 Task: Find connections with filter location Itzehoe with filter topic #Consultingwith filter profile language Spanish with filter current company Franklin Templeton India with filter school North-Eastern Hill University with filter industry Community Services with filter service category Print Design with filter keywords title Grant Writer
Action: Mouse moved to (598, 79)
Screenshot: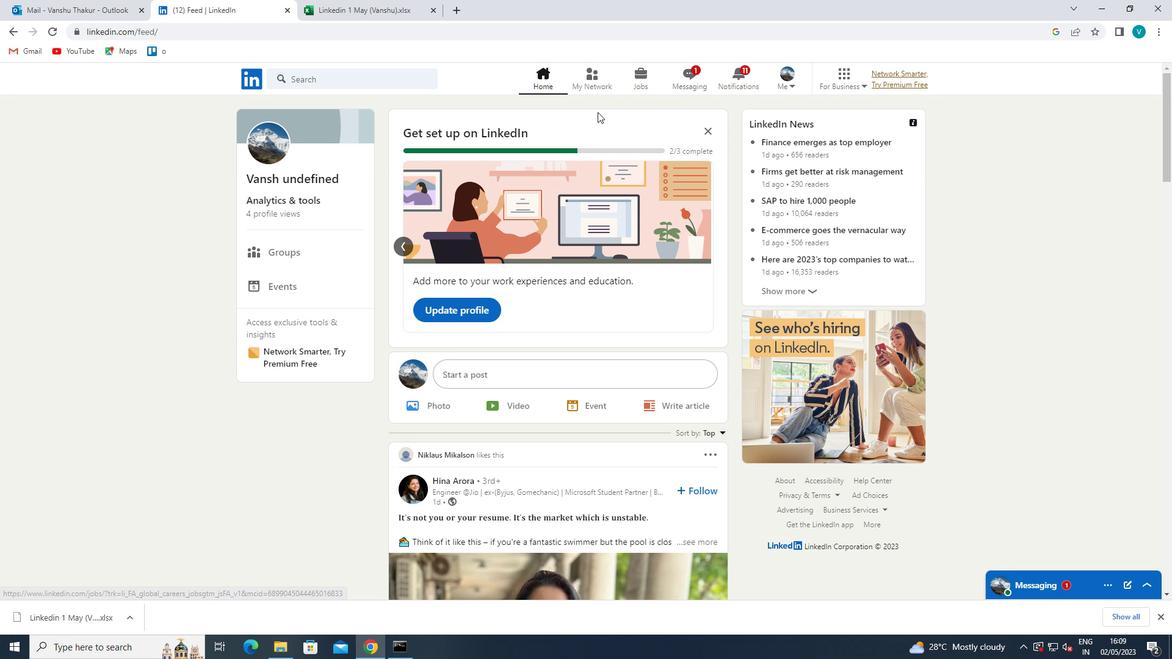 
Action: Mouse pressed left at (598, 79)
Screenshot: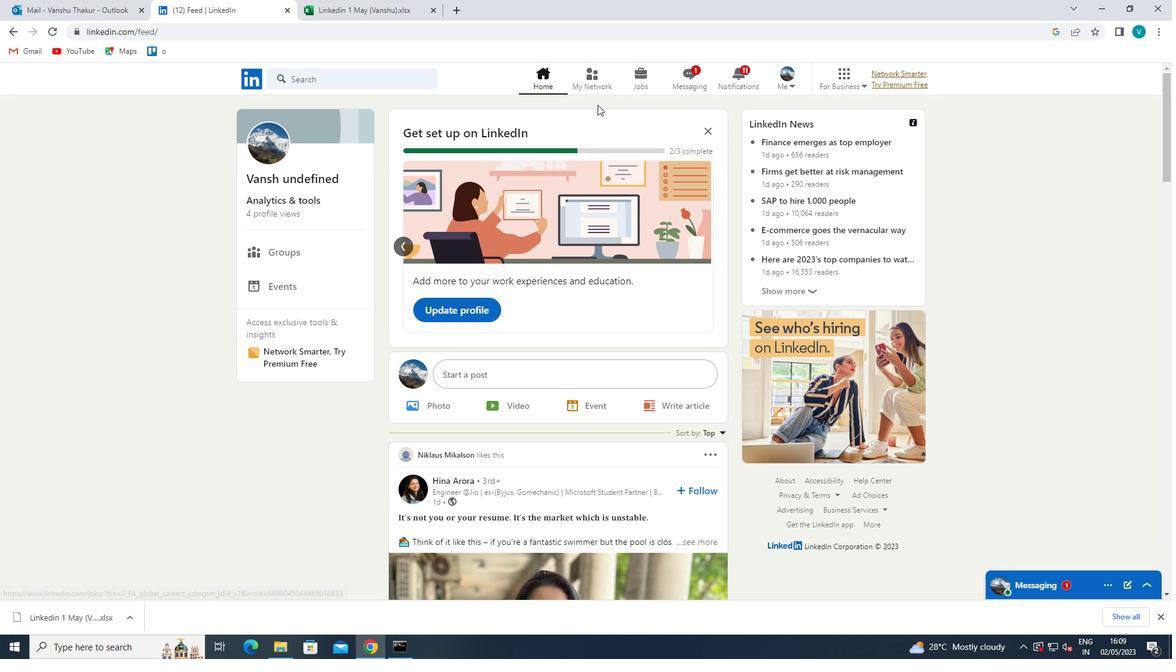 
Action: Mouse moved to (320, 142)
Screenshot: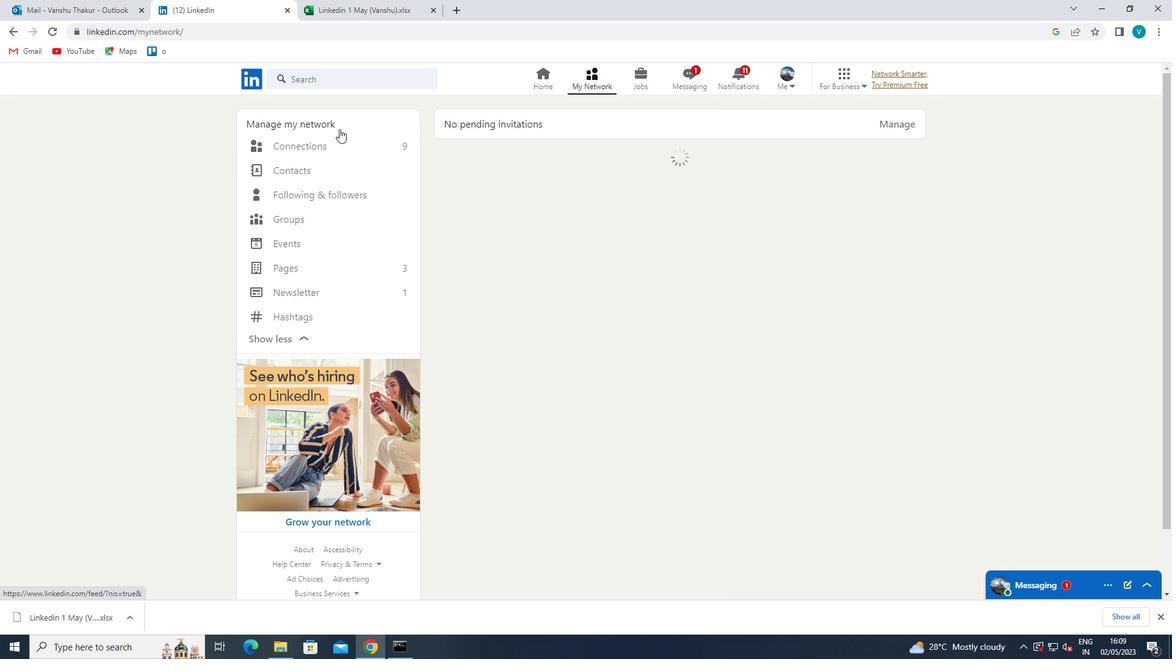 
Action: Mouse pressed left at (320, 142)
Screenshot: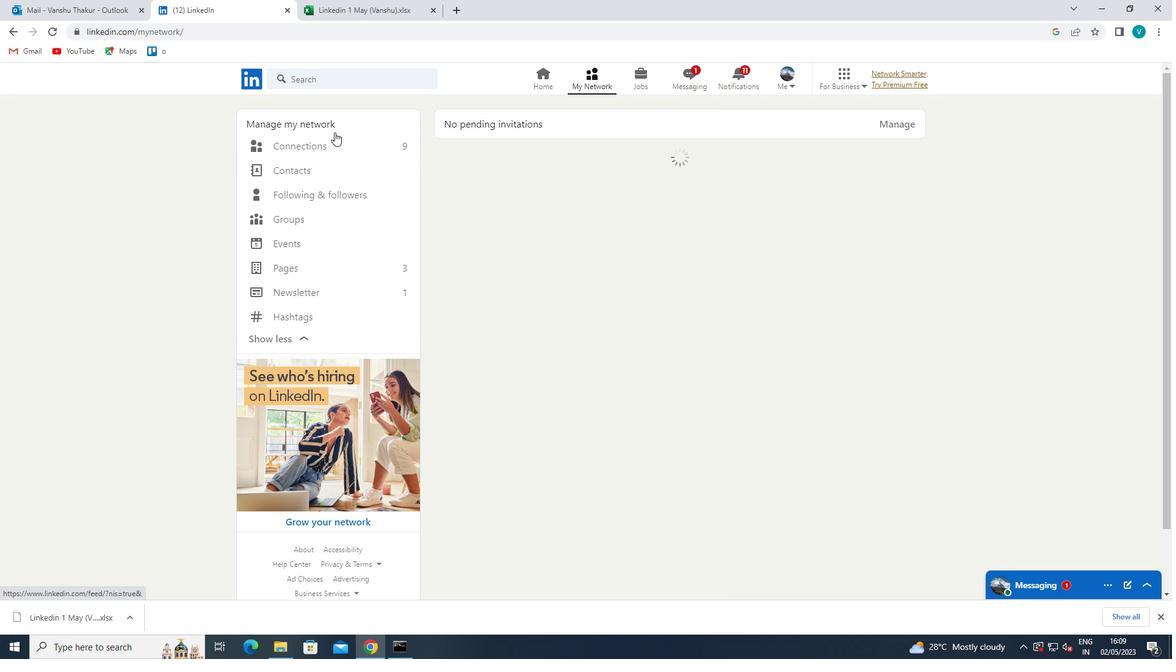 
Action: Mouse moved to (690, 148)
Screenshot: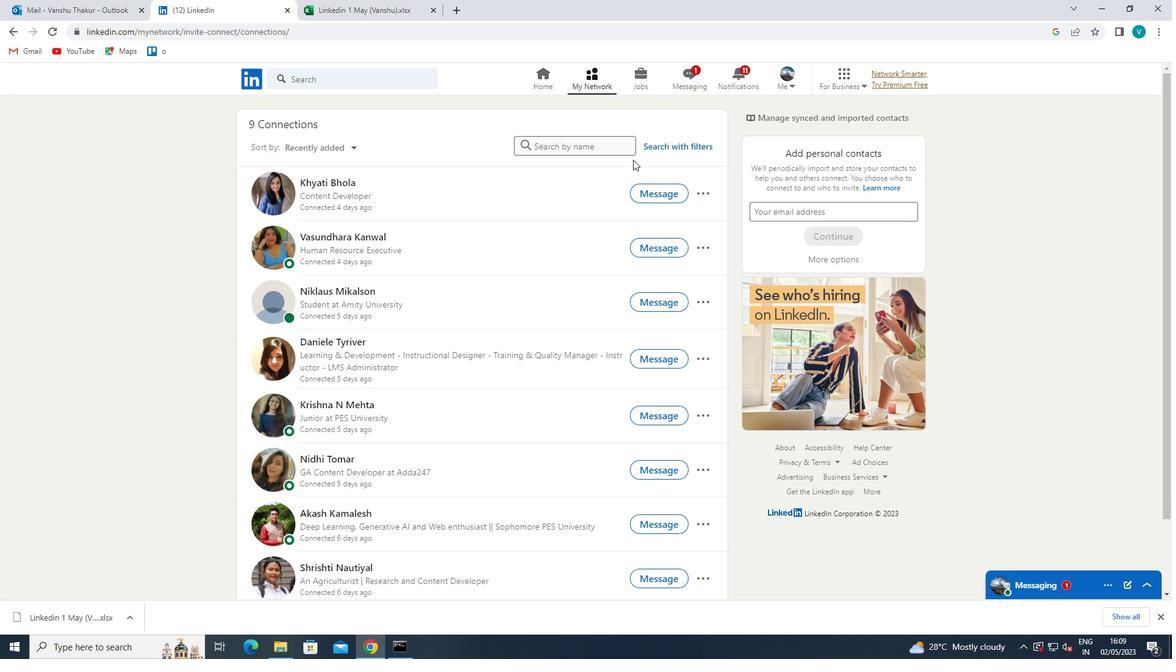 
Action: Mouse pressed left at (690, 148)
Screenshot: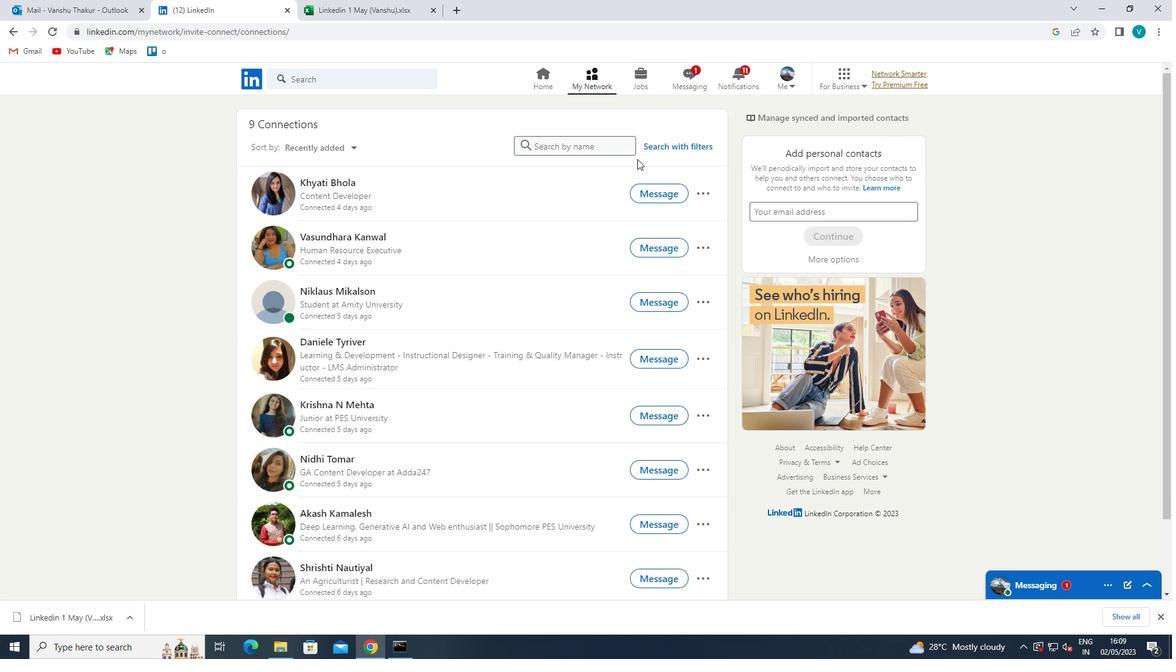 
Action: Mouse moved to (579, 116)
Screenshot: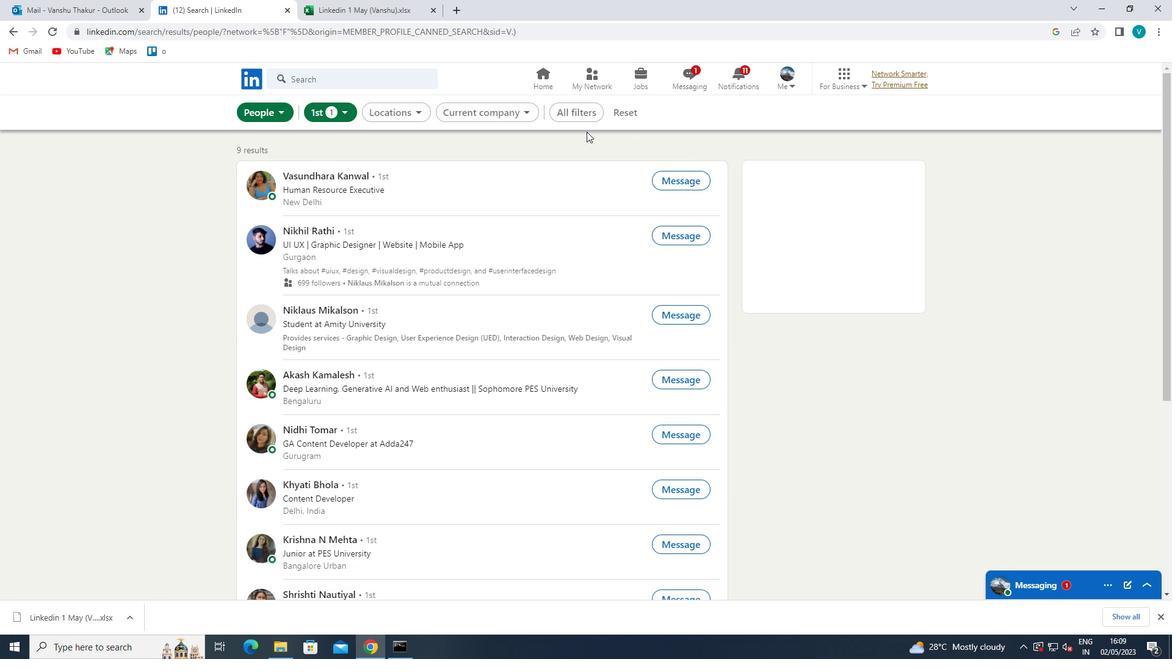 
Action: Mouse pressed left at (579, 116)
Screenshot: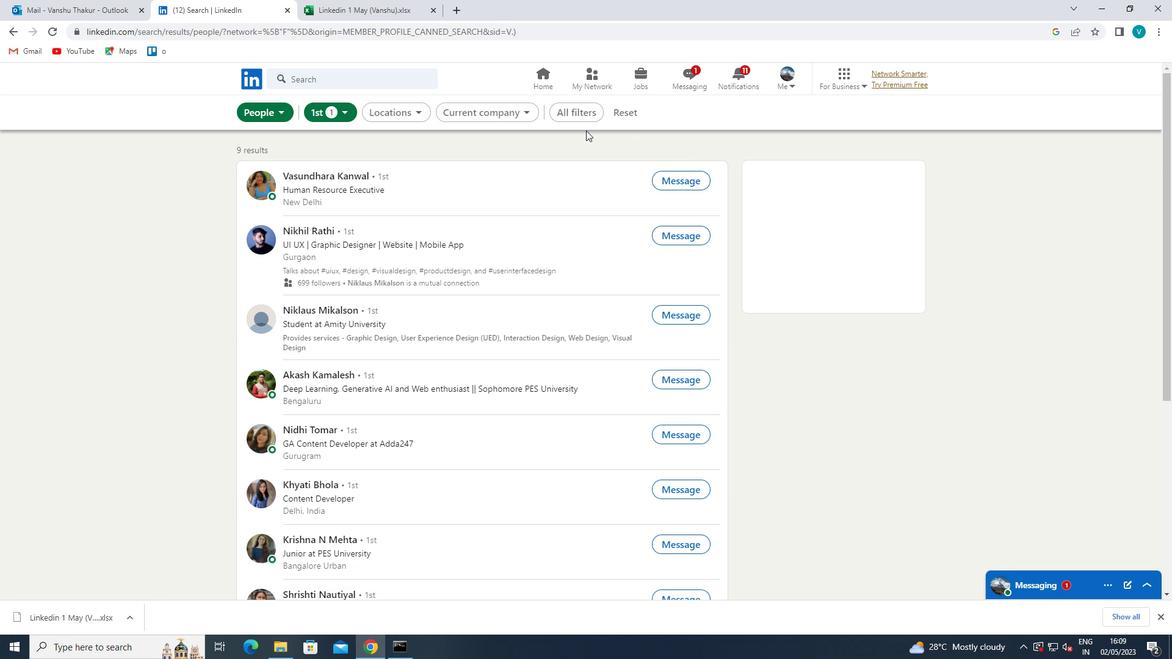 
Action: Mouse moved to (987, 233)
Screenshot: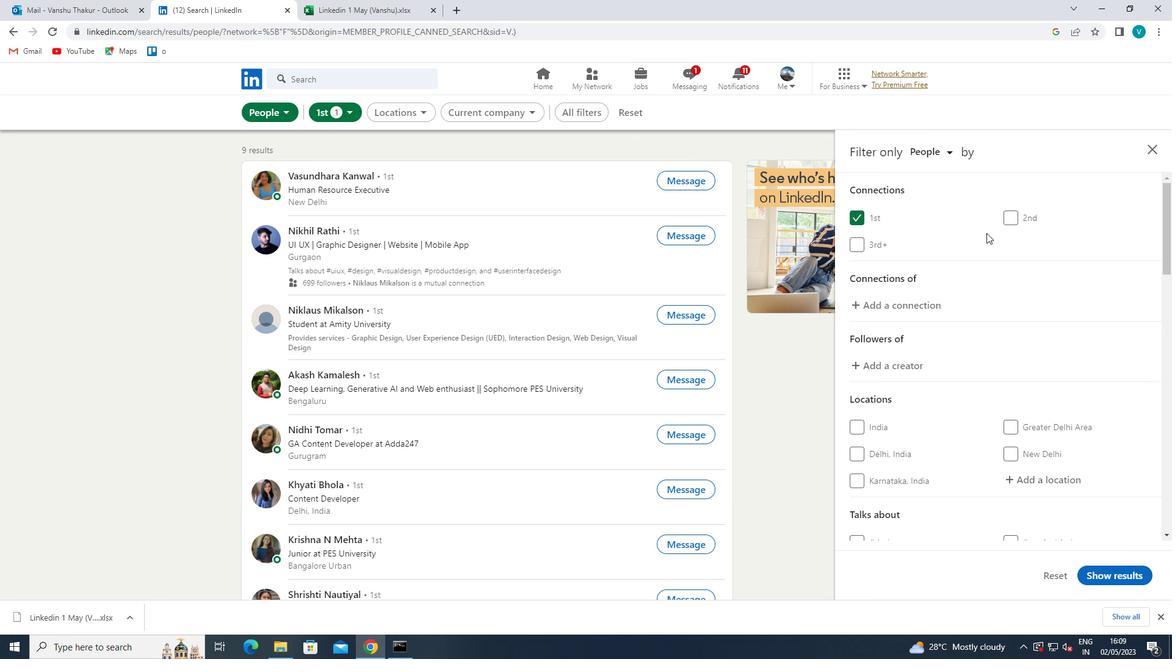 
Action: Mouse scrolled (987, 232) with delta (0, 0)
Screenshot: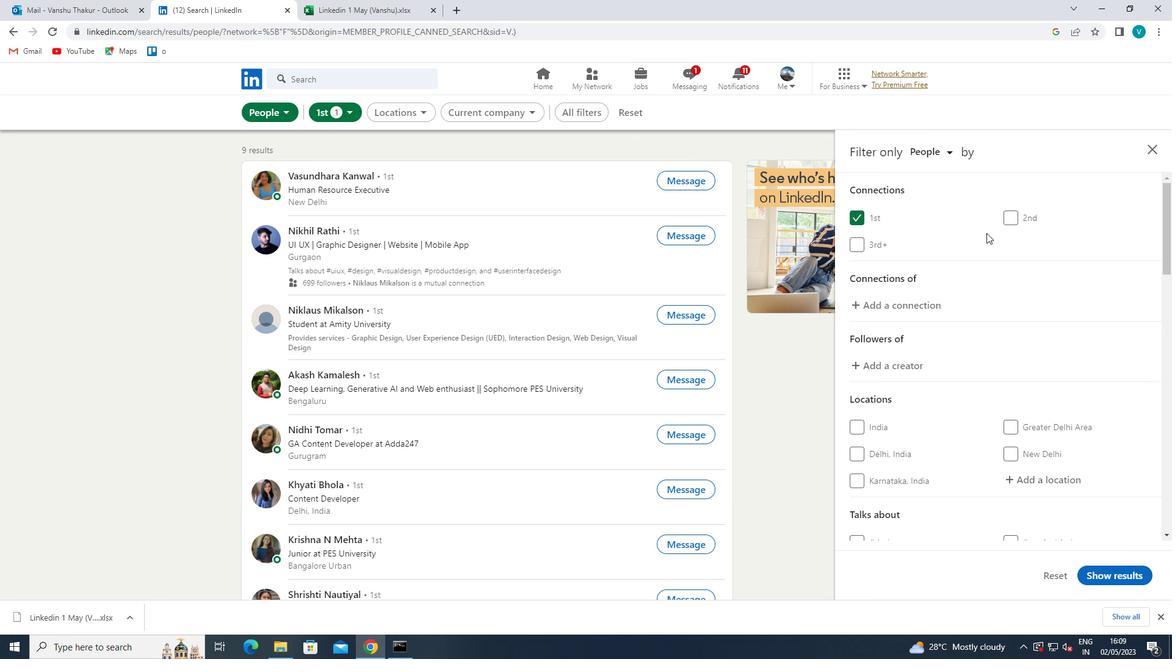 
Action: Mouse moved to (1045, 416)
Screenshot: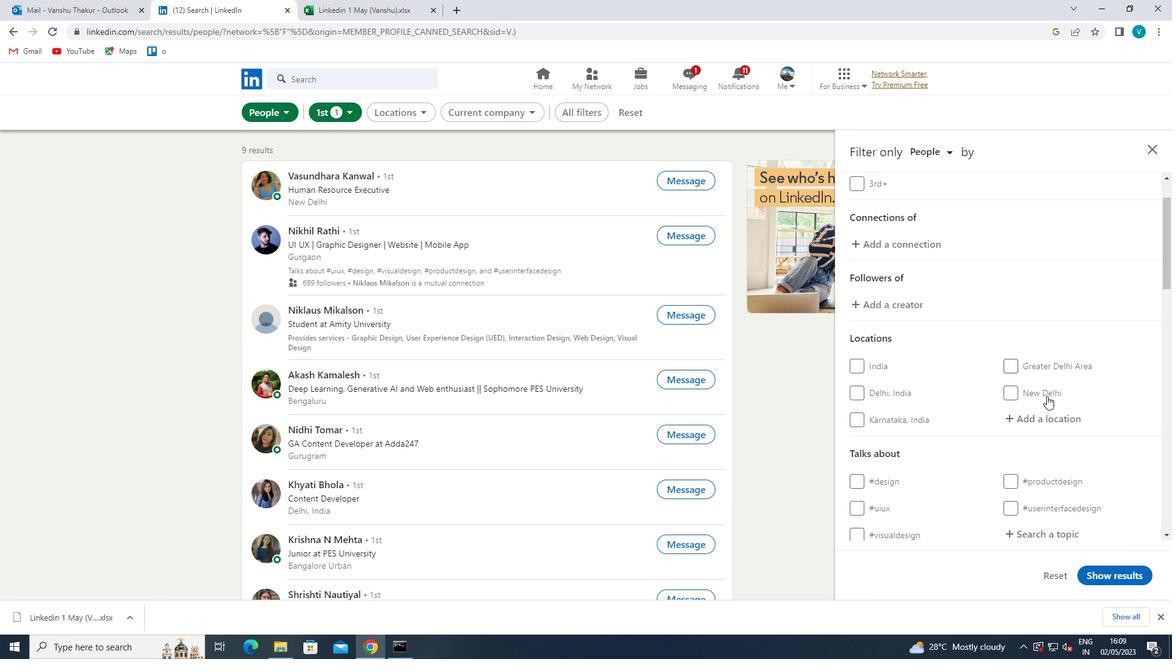 
Action: Mouse pressed left at (1045, 416)
Screenshot: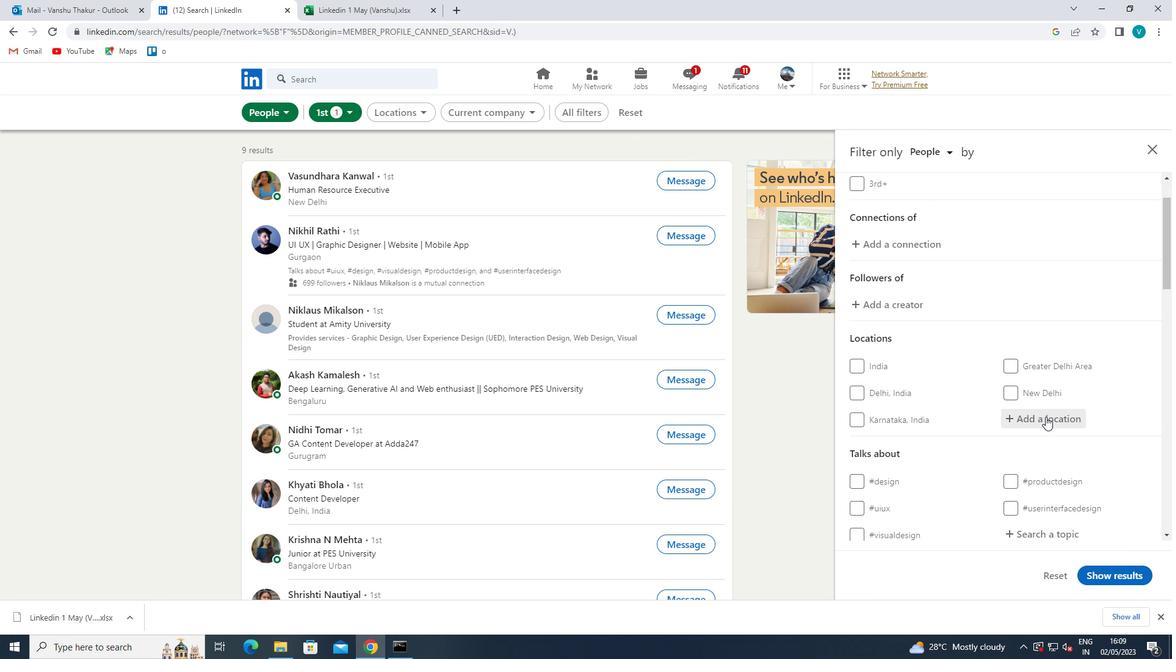 
Action: Mouse moved to (908, 336)
Screenshot: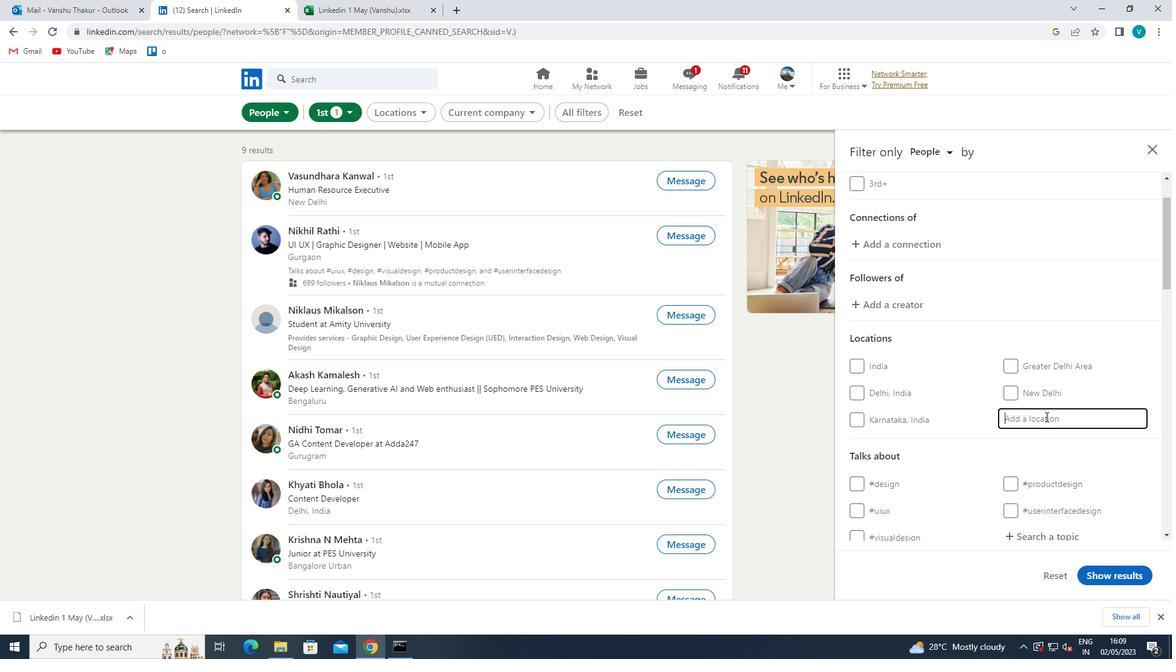 
Action: Key pressed <Key.shift>
Screenshot: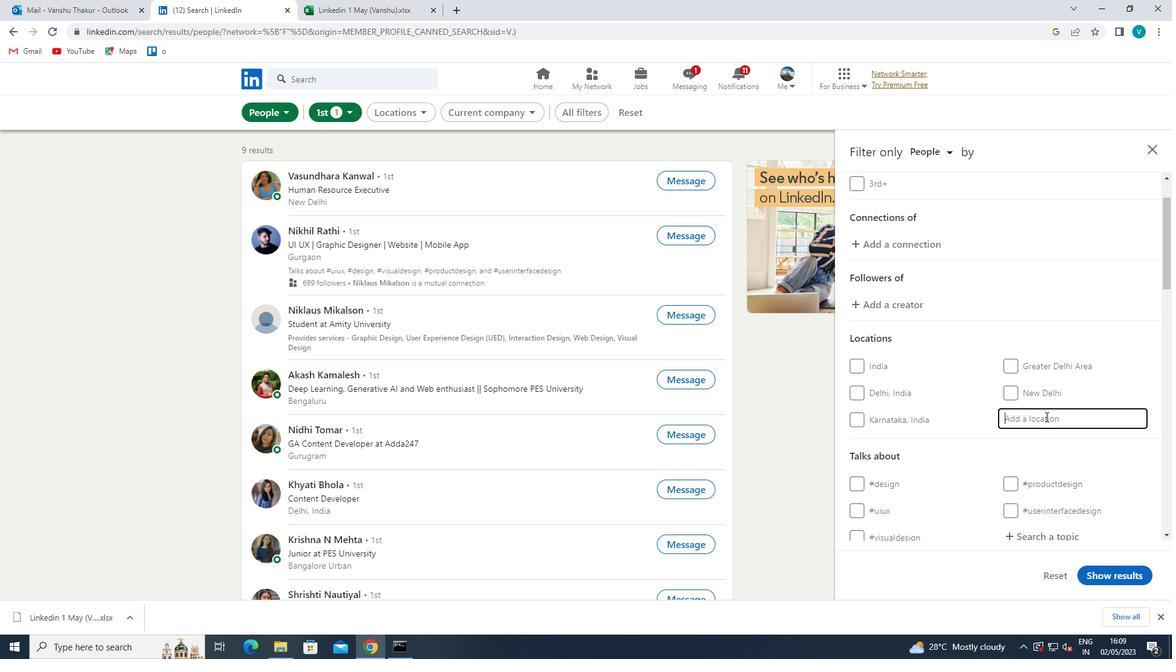 
Action: Mouse moved to (883, 322)
Screenshot: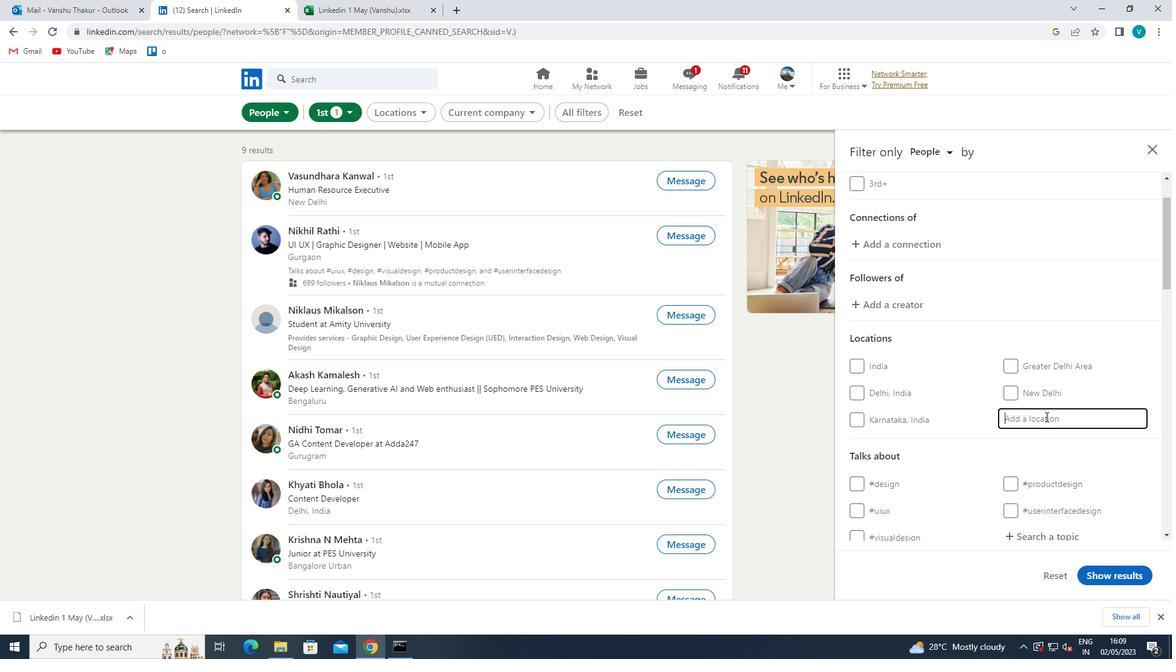 
Action: Key pressed <Key.shift><Key.shift>TZW<Key.backspace>EHOE
Screenshot: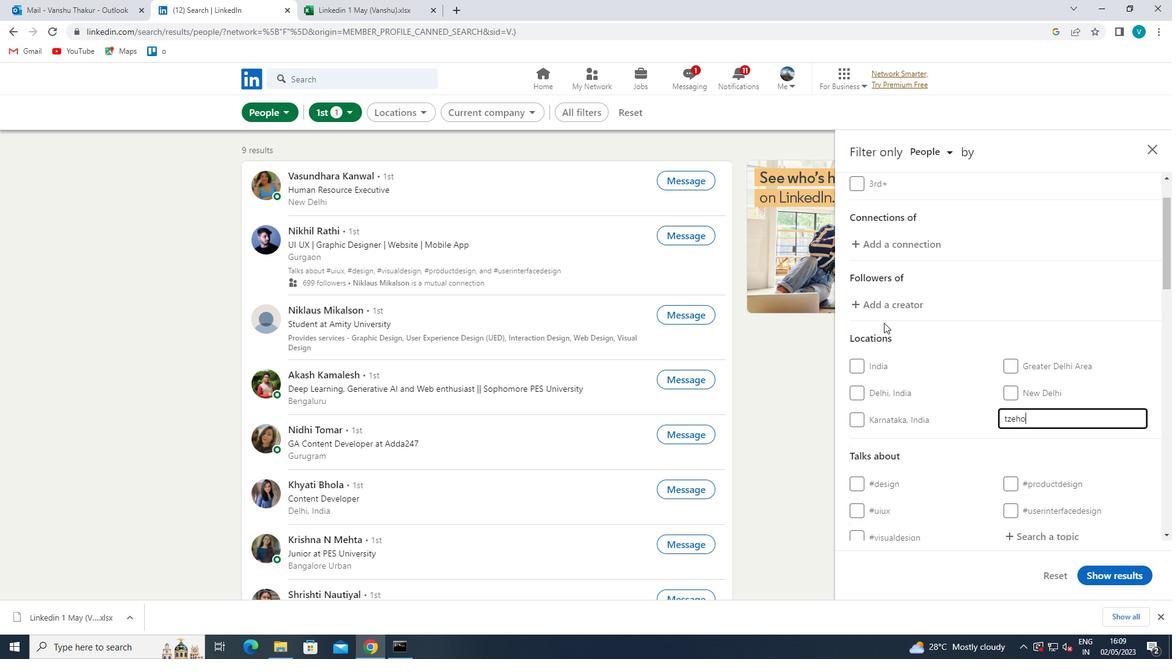 
Action: Mouse moved to (1004, 415)
Screenshot: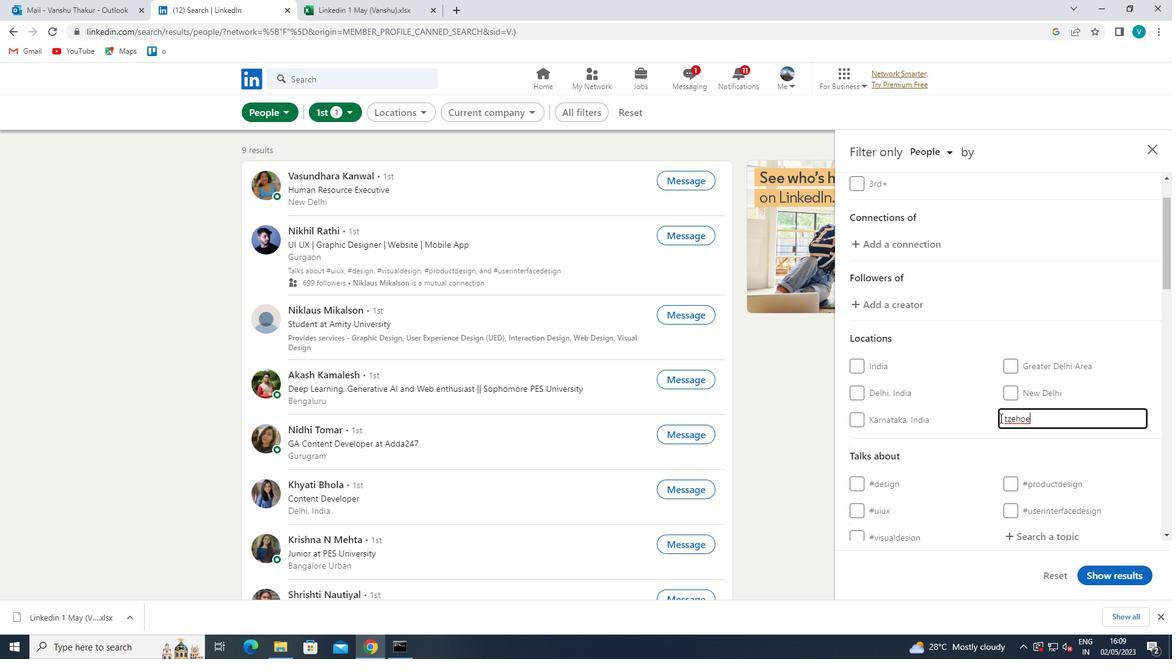 
Action: Mouse pressed left at (1004, 415)
Screenshot: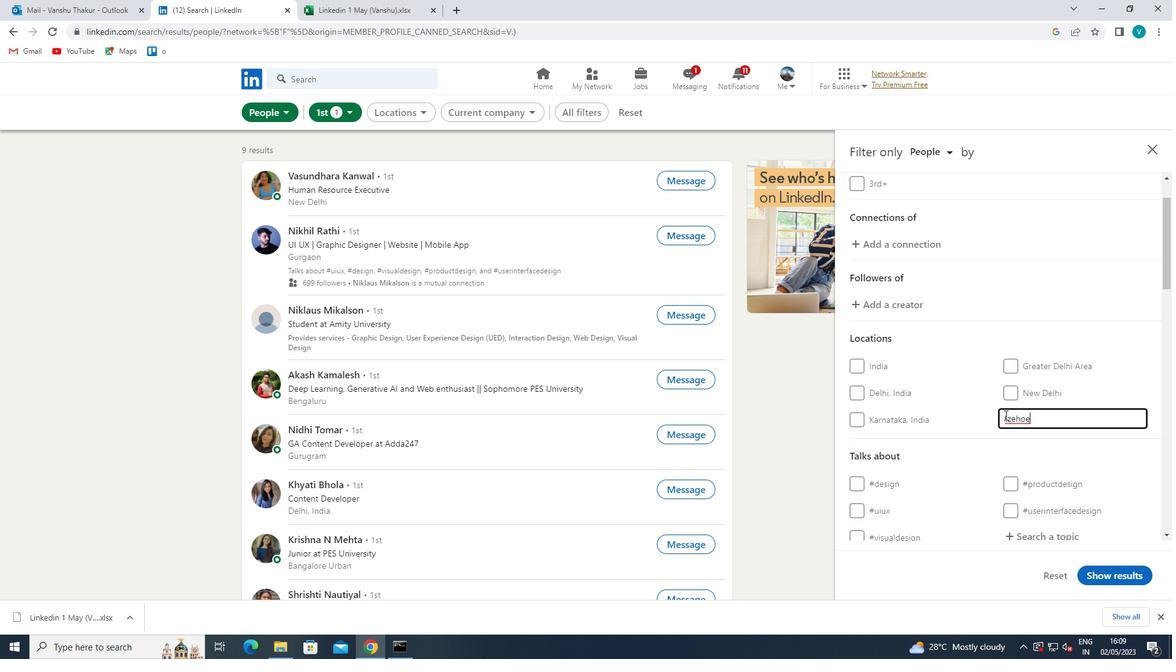 
Action: Mouse moved to (869, 531)
Screenshot: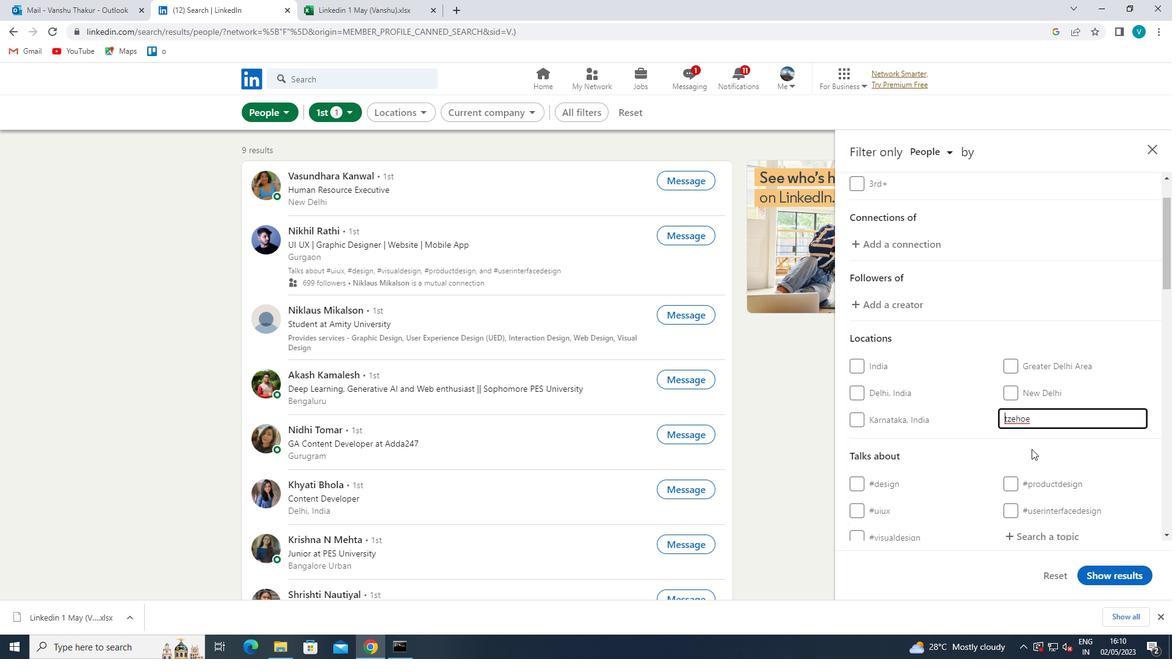 
Action: Key pressed <Key.shift>I
Screenshot: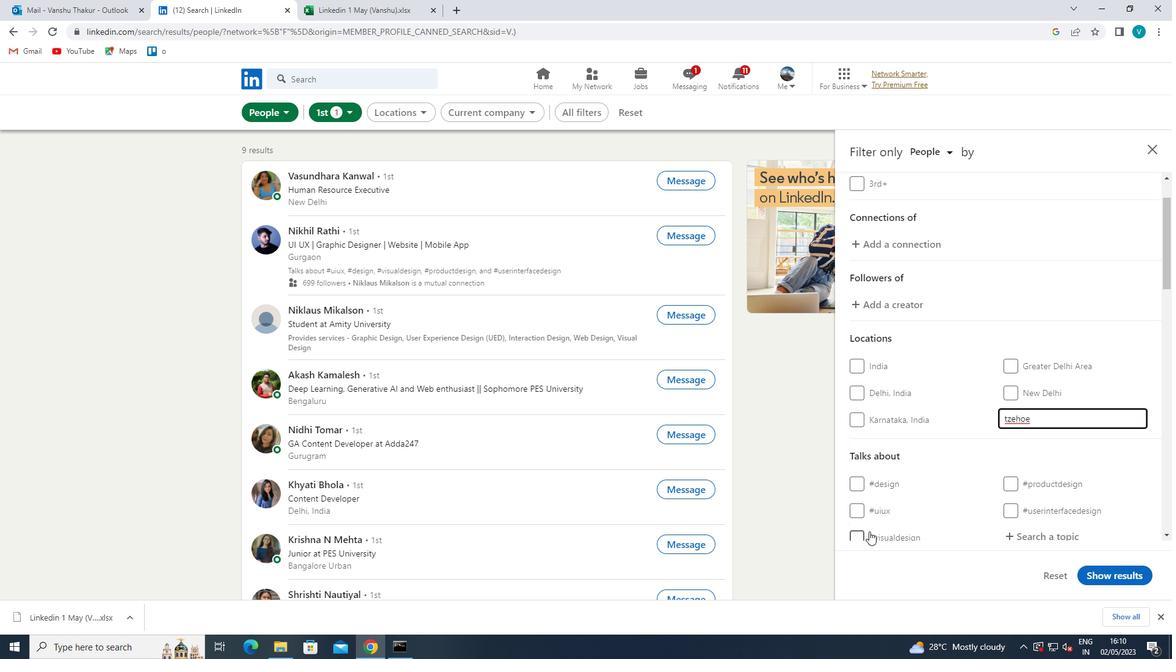 
Action: Mouse moved to (973, 438)
Screenshot: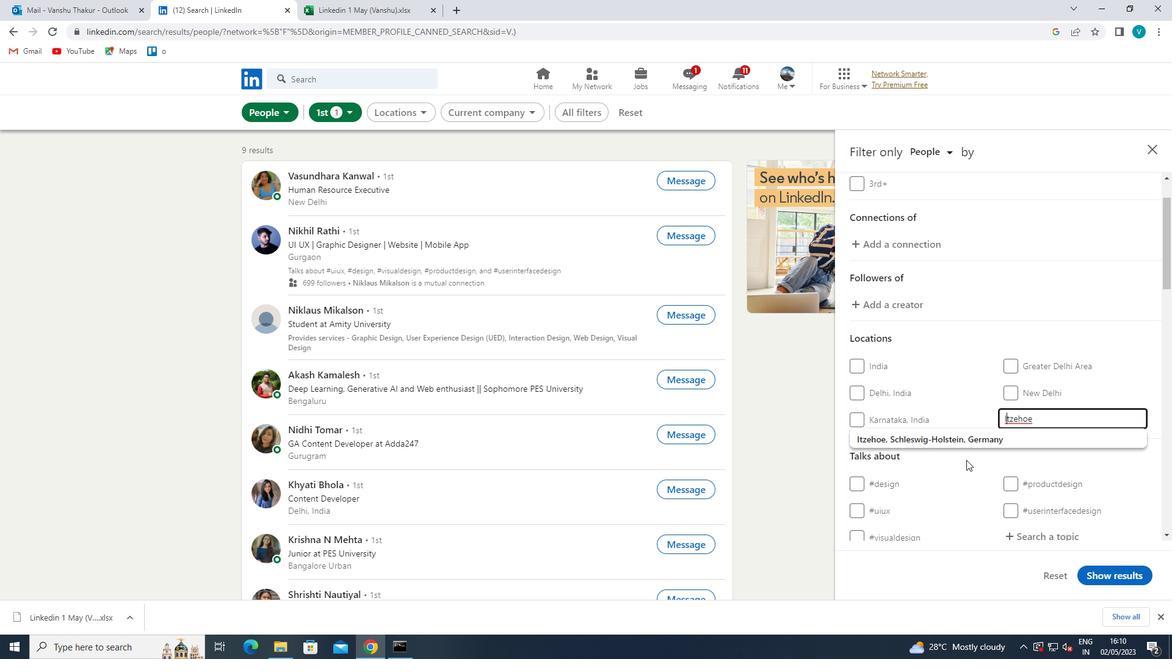 
Action: Mouse pressed left at (973, 438)
Screenshot: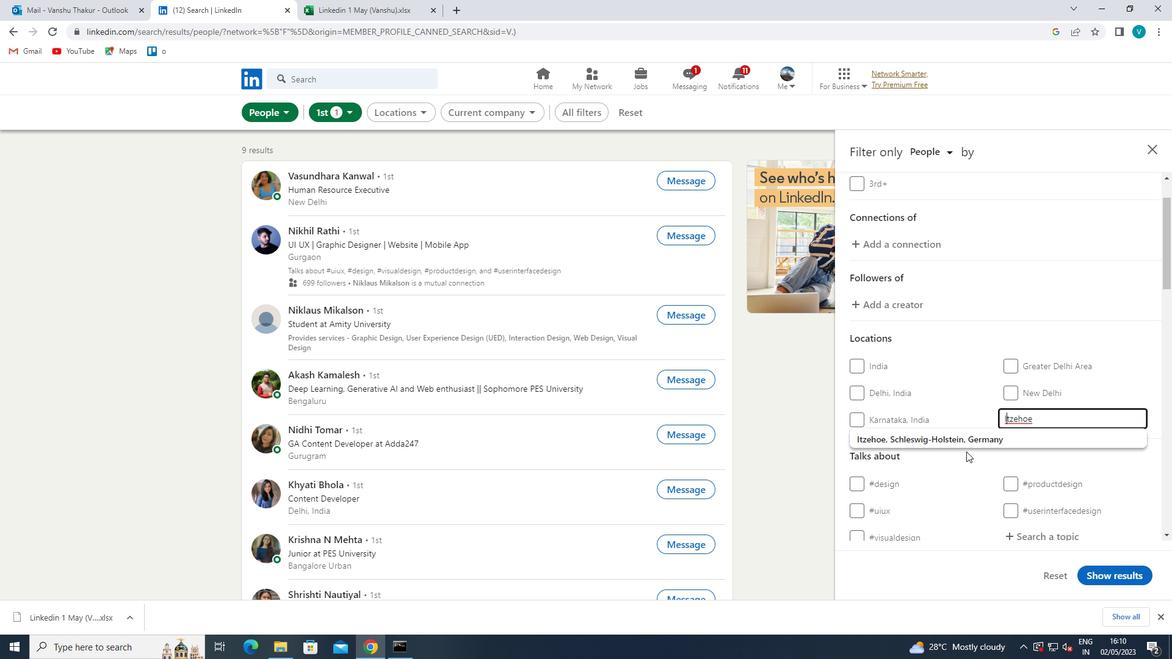 
Action: Mouse scrolled (973, 437) with delta (0, 0)
Screenshot: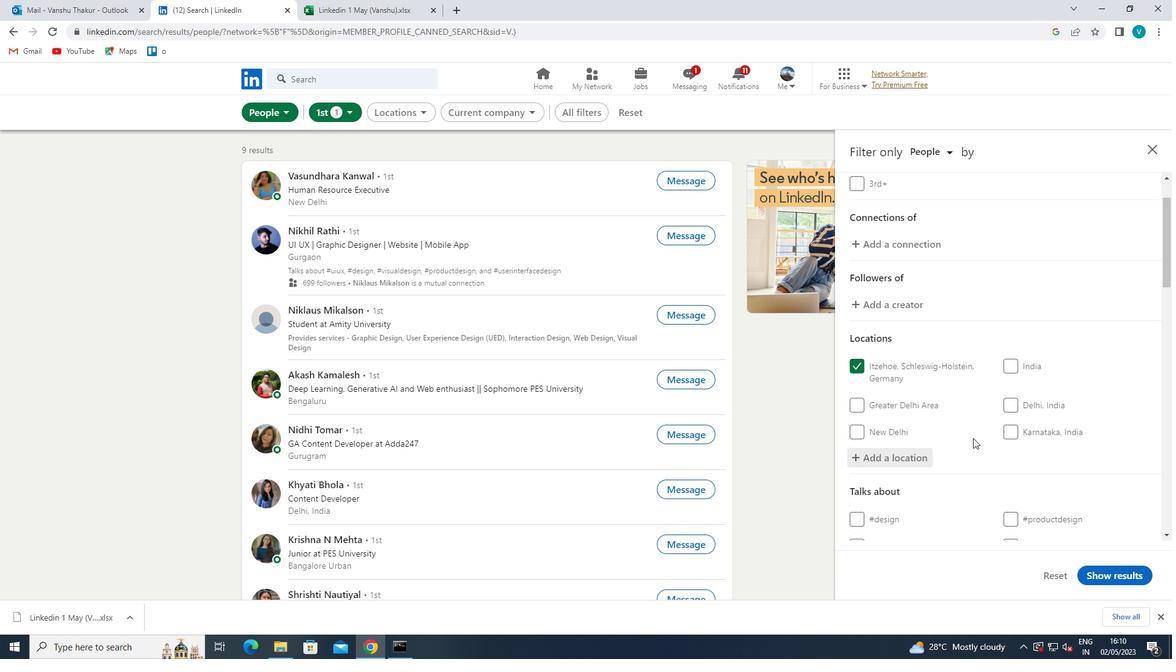 
Action: Mouse scrolled (973, 437) with delta (0, 0)
Screenshot: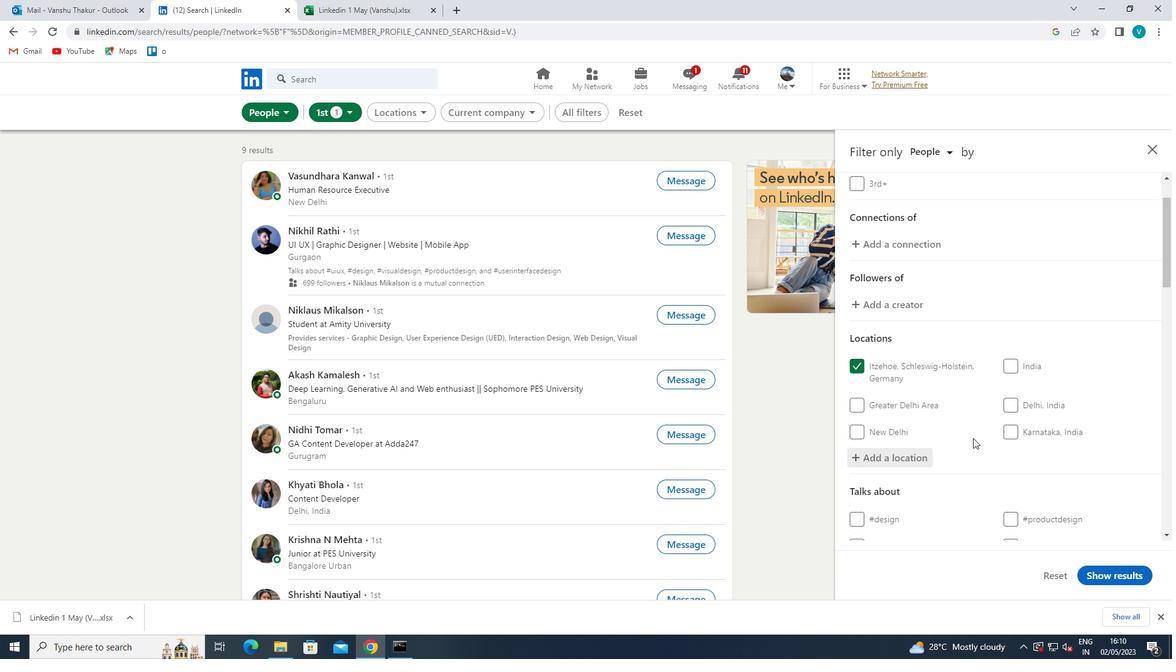 
Action: Mouse scrolled (973, 437) with delta (0, 0)
Screenshot: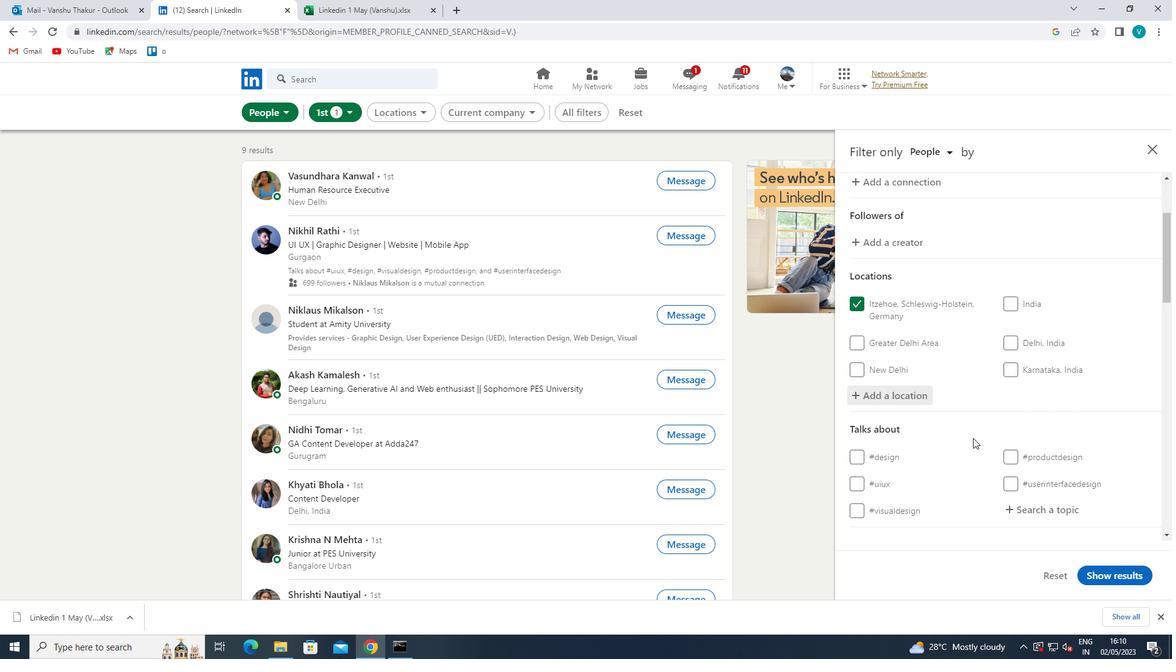 
Action: Mouse moved to (1037, 387)
Screenshot: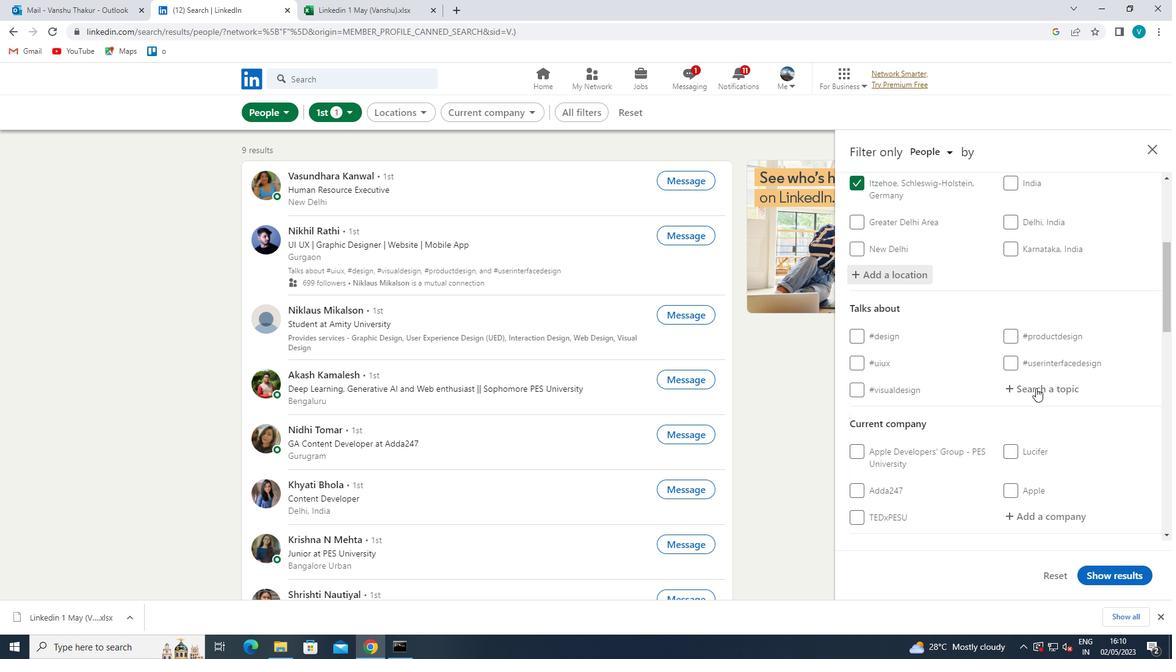
Action: Mouse pressed left at (1037, 387)
Screenshot: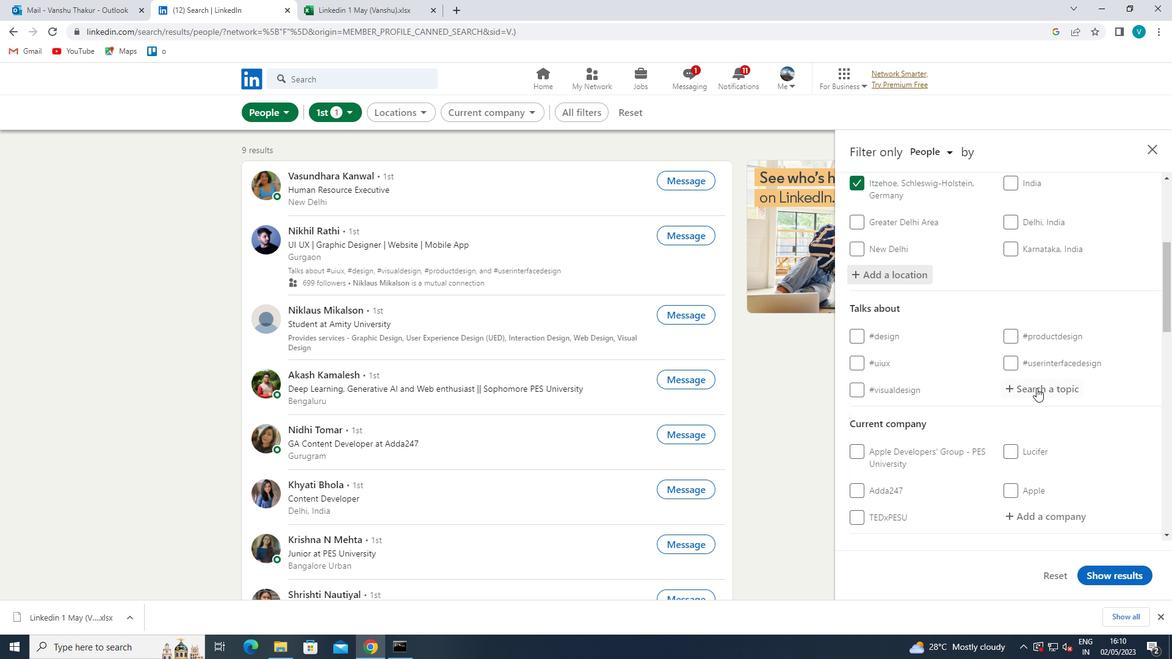 
Action: Mouse moved to (824, 345)
Screenshot: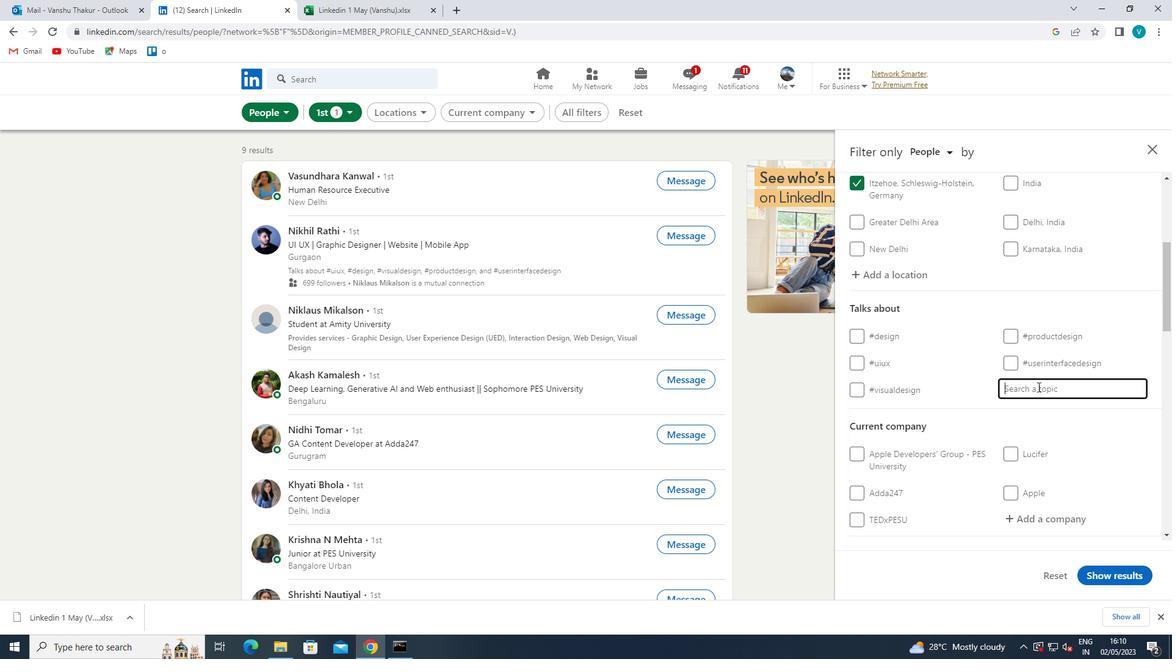 
Action: Key pressed CONSUL
Screenshot: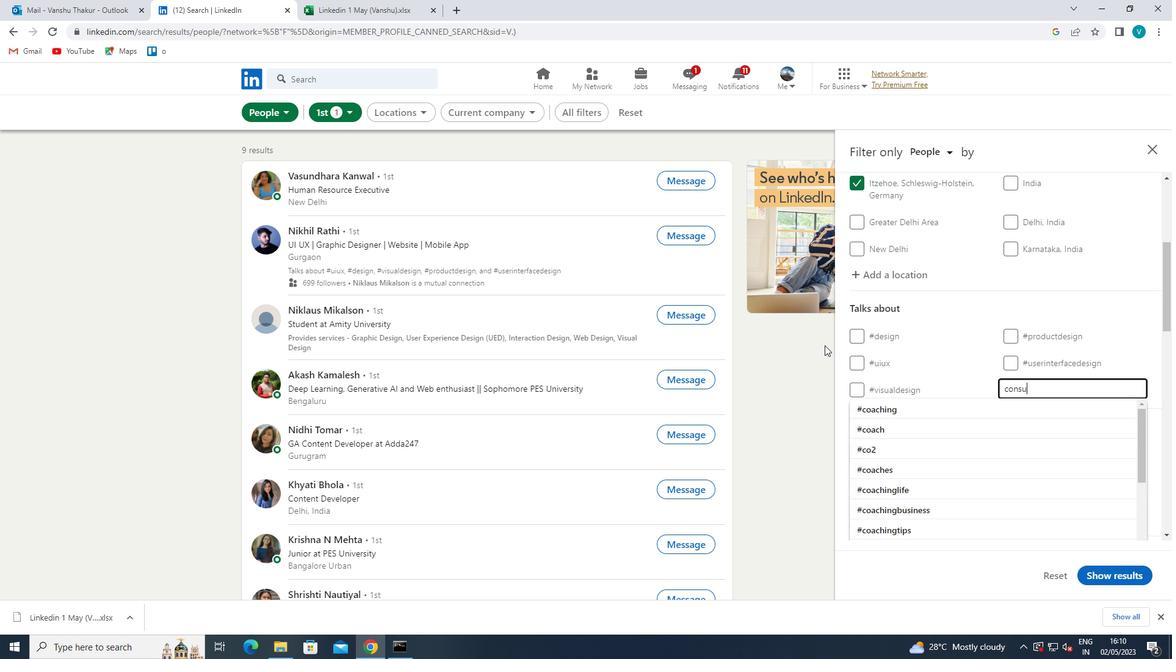 
Action: Mouse moved to (910, 407)
Screenshot: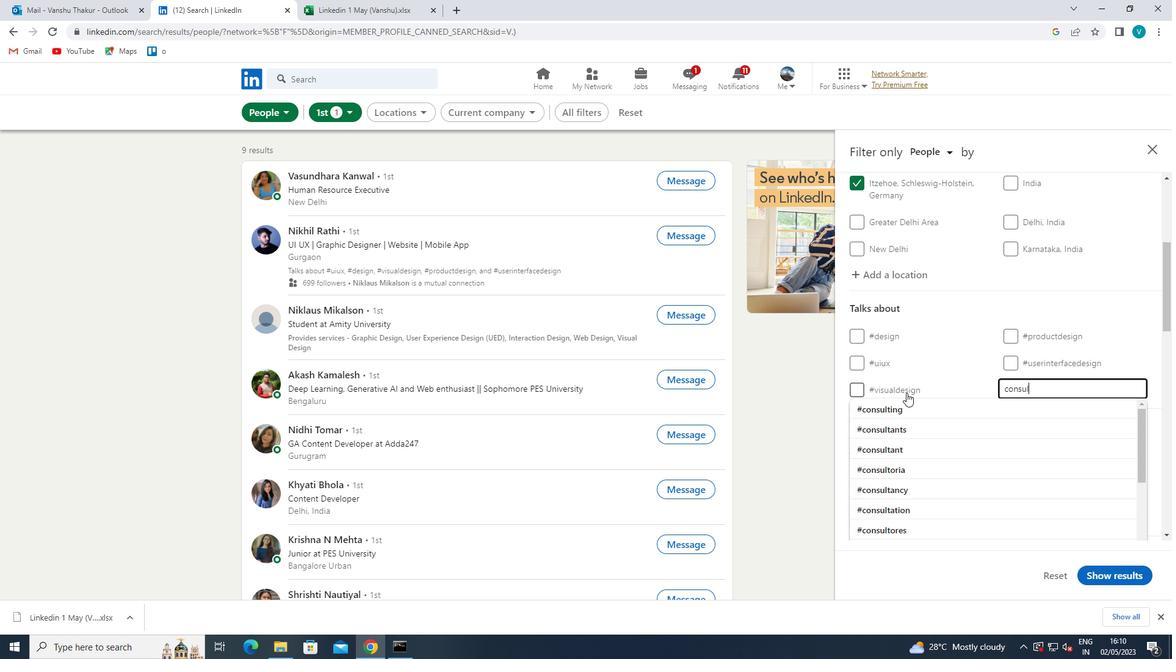 
Action: Mouse pressed left at (910, 407)
Screenshot: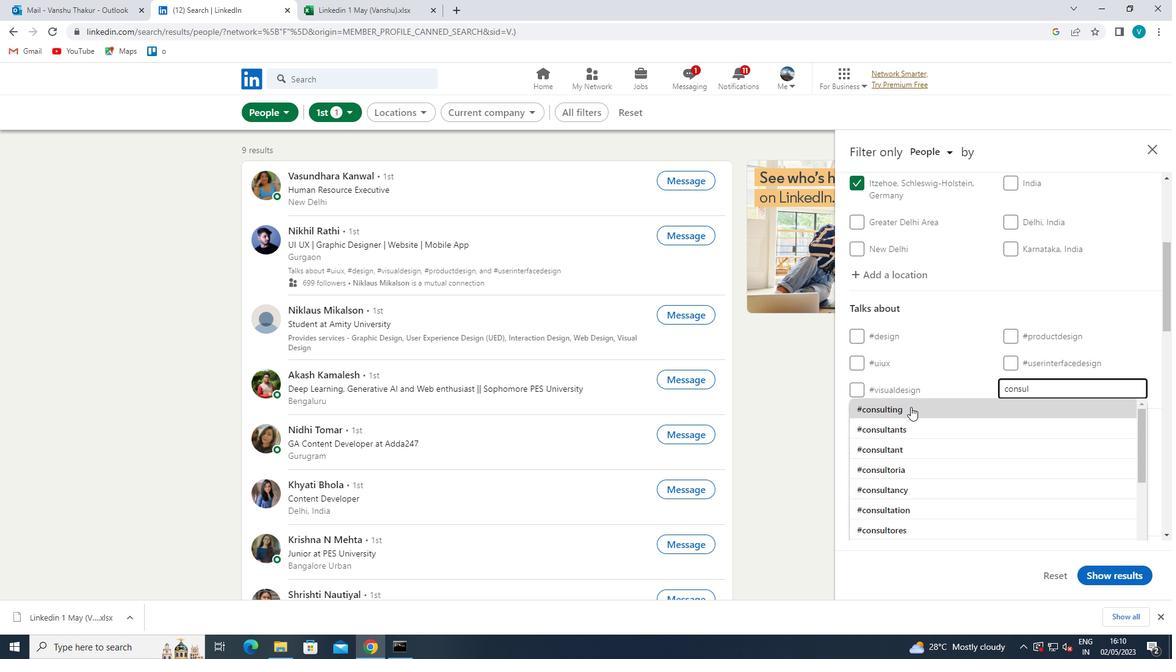 
Action: Mouse moved to (948, 390)
Screenshot: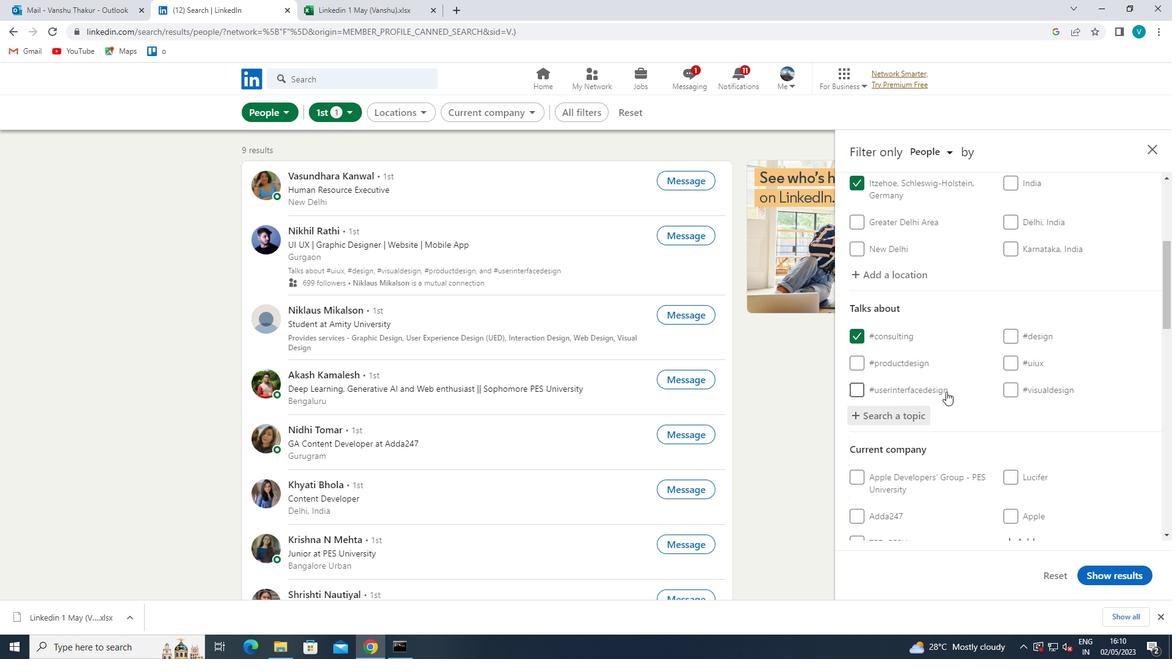 
Action: Mouse scrolled (948, 390) with delta (0, 0)
Screenshot: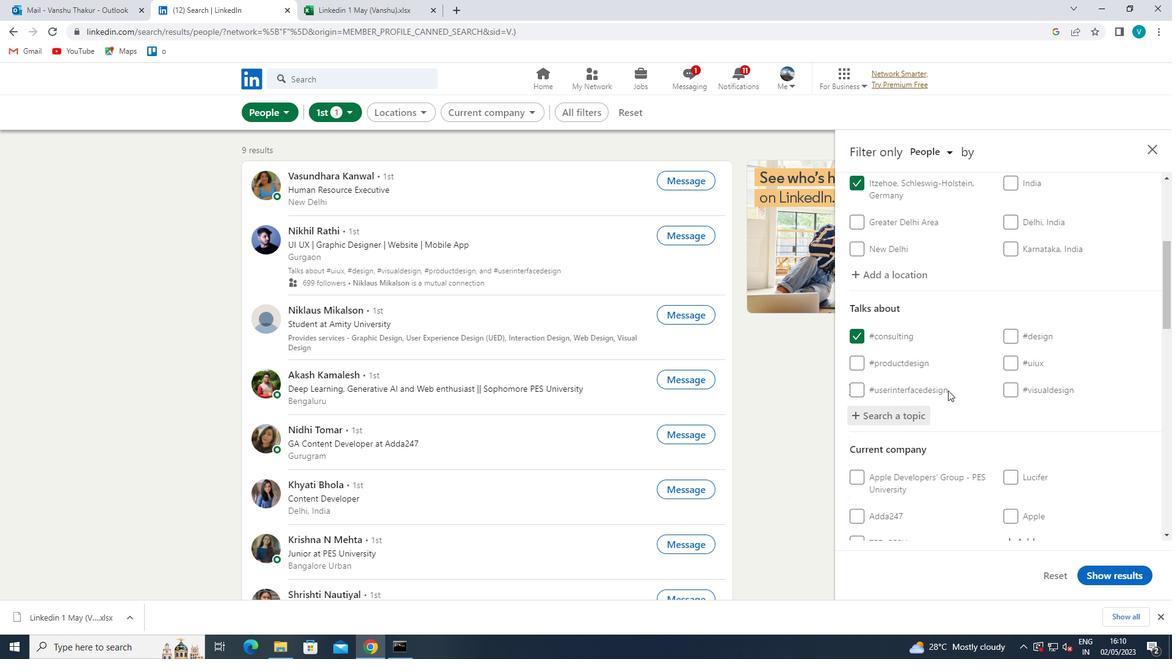 
Action: Mouse scrolled (948, 390) with delta (0, 0)
Screenshot: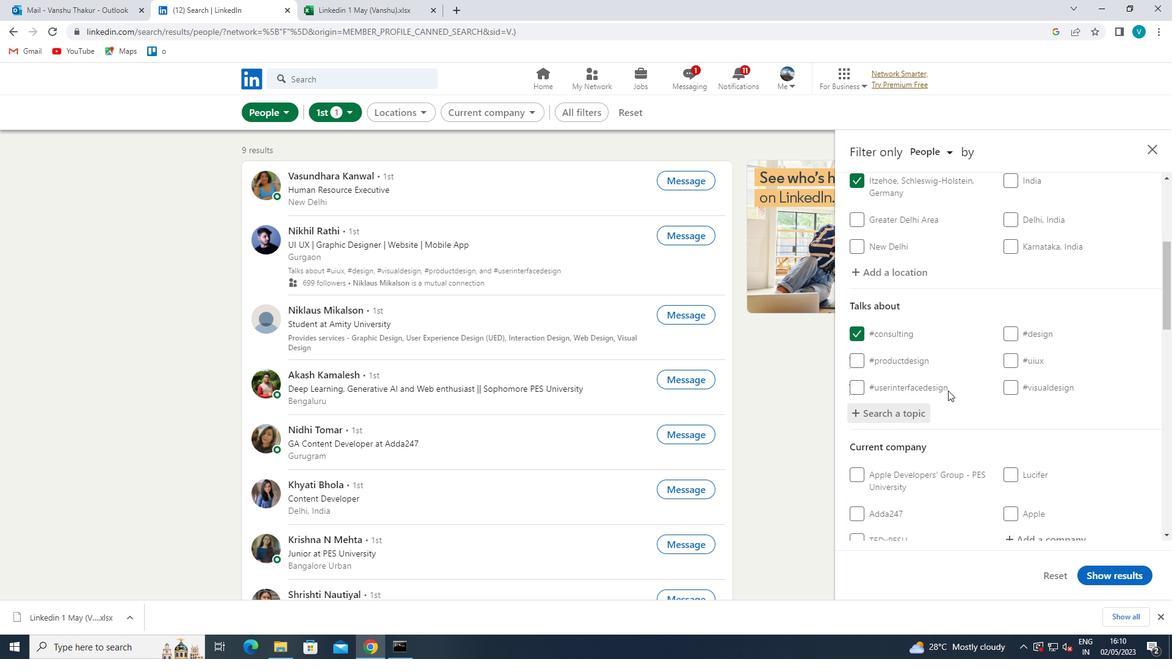 
Action: Mouse scrolled (948, 390) with delta (0, 0)
Screenshot: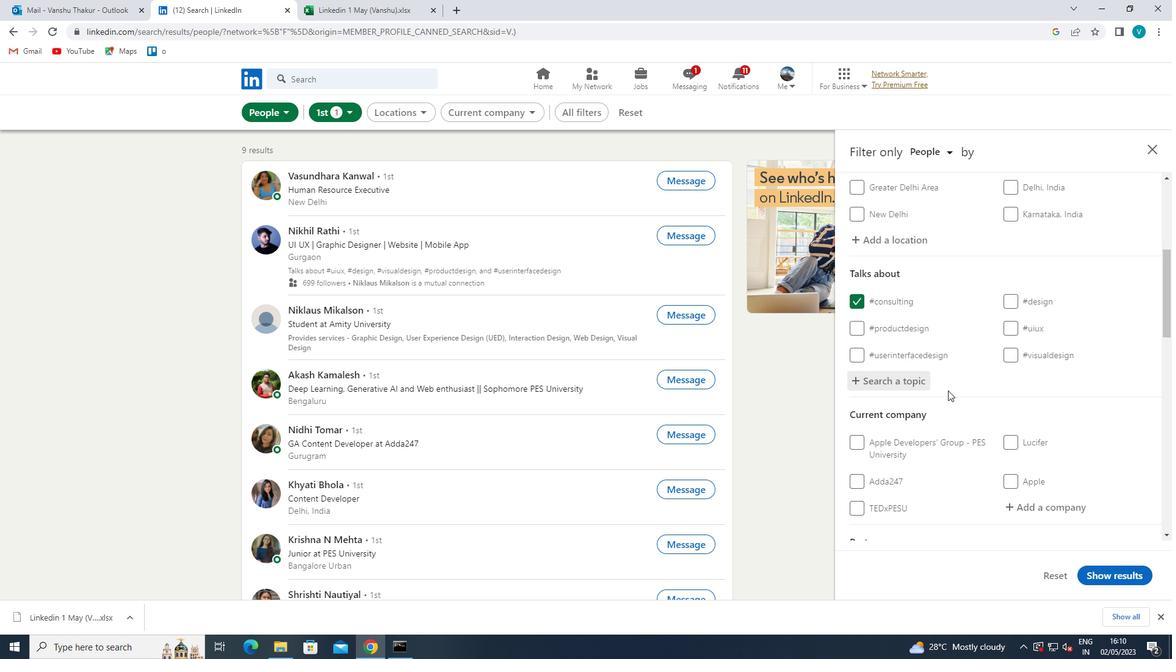 
Action: Mouse moved to (1012, 358)
Screenshot: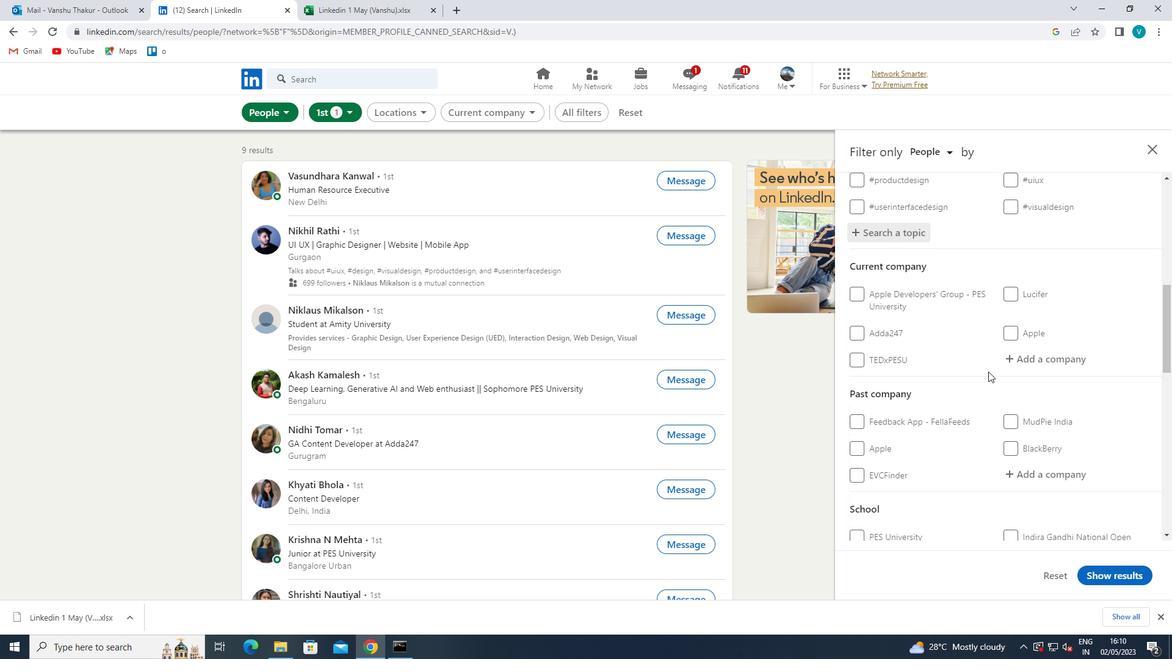 
Action: Mouse pressed left at (1012, 358)
Screenshot: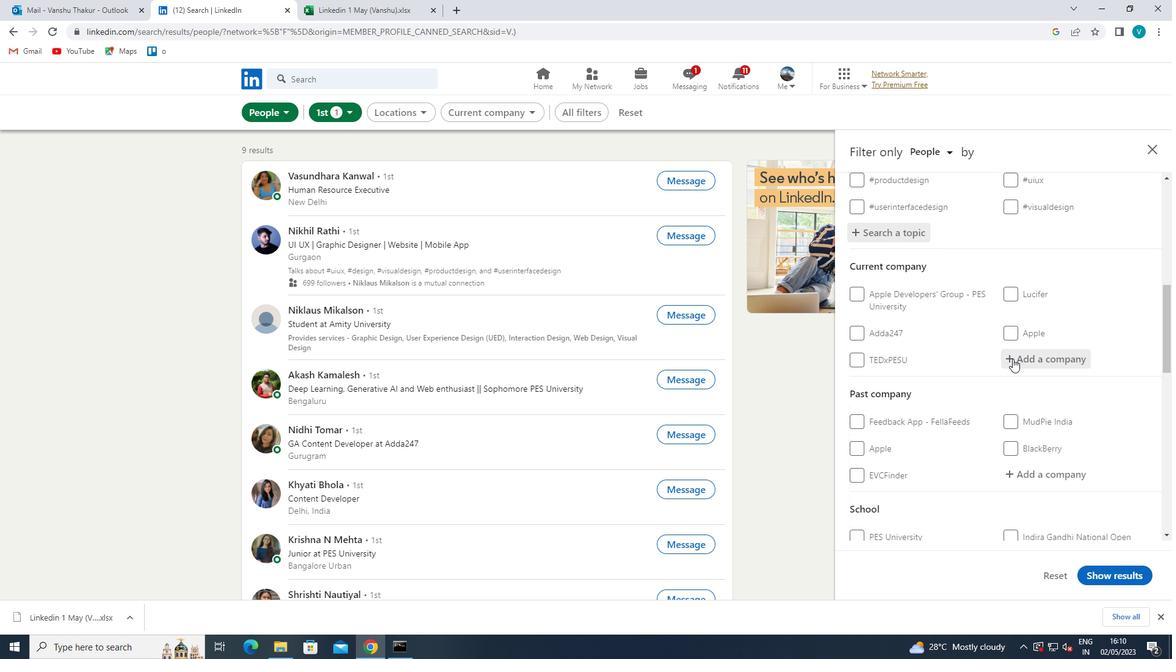 
Action: Mouse moved to (921, 321)
Screenshot: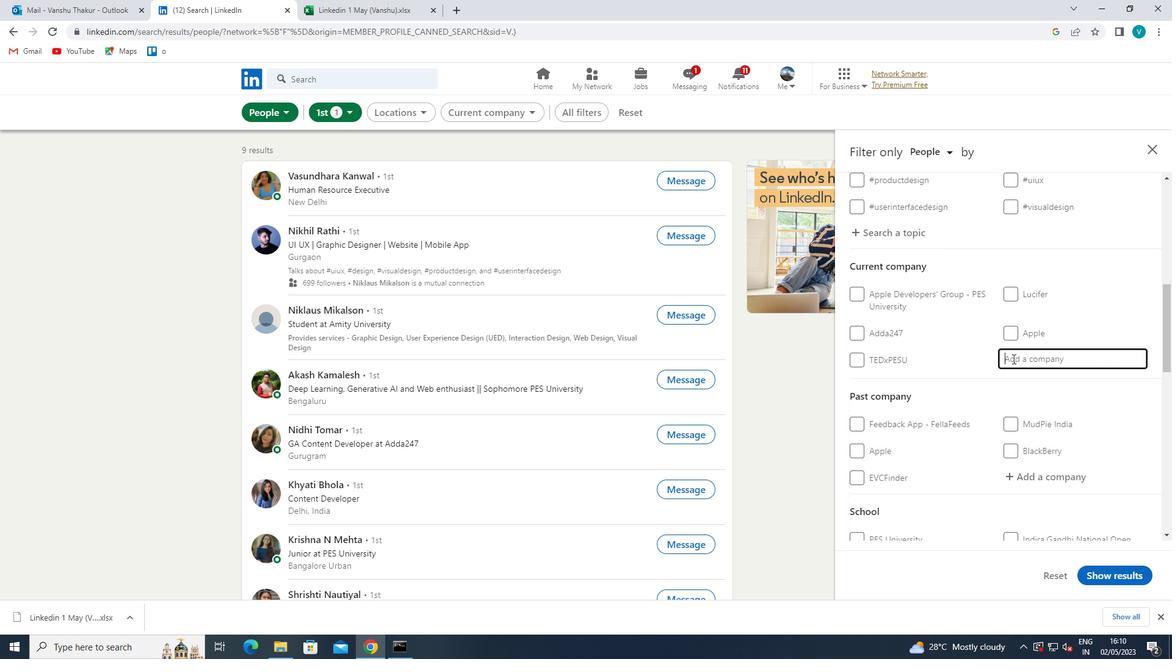 
Action: Key pressed <Key.shift><Key.shift>FRANKLIN<Key.space><Key.shift>TEMPLETON<Key.space>
Screenshot: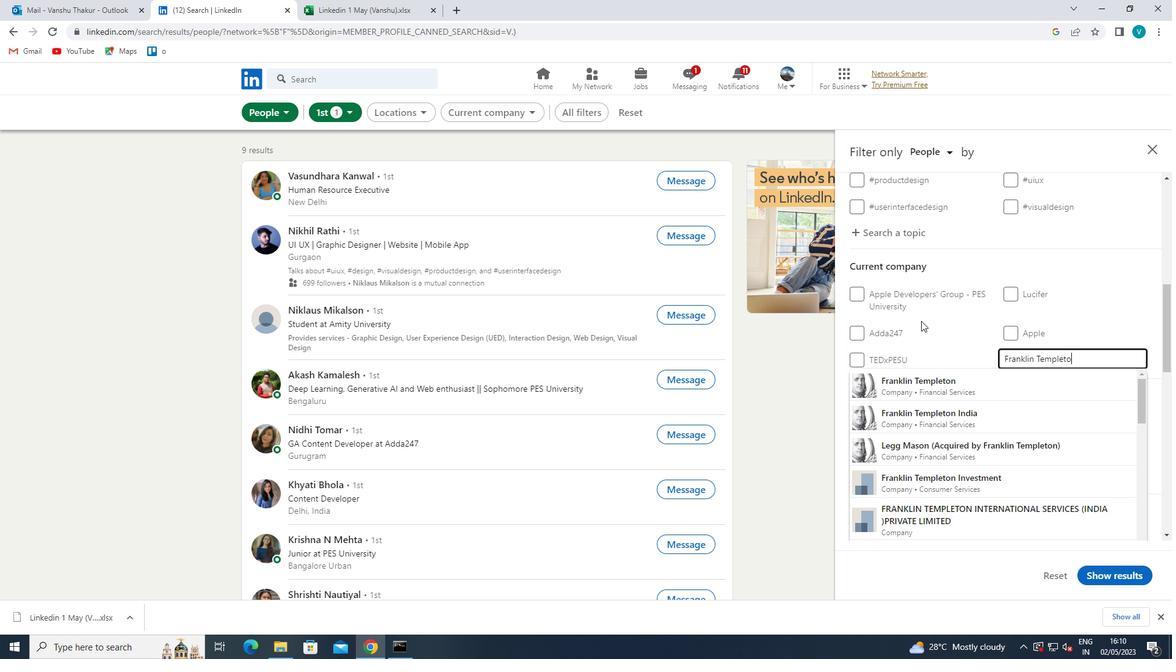 
Action: Mouse moved to (932, 420)
Screenshot: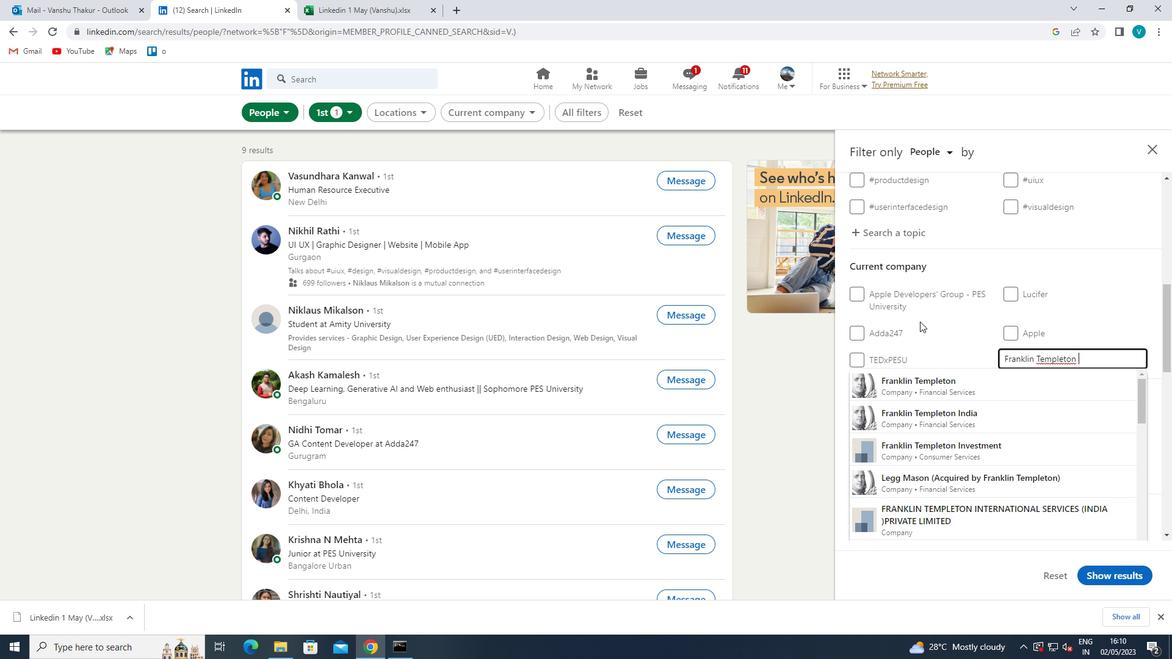 
Action: Mouse pressed left at (932, 420)
Screenshot: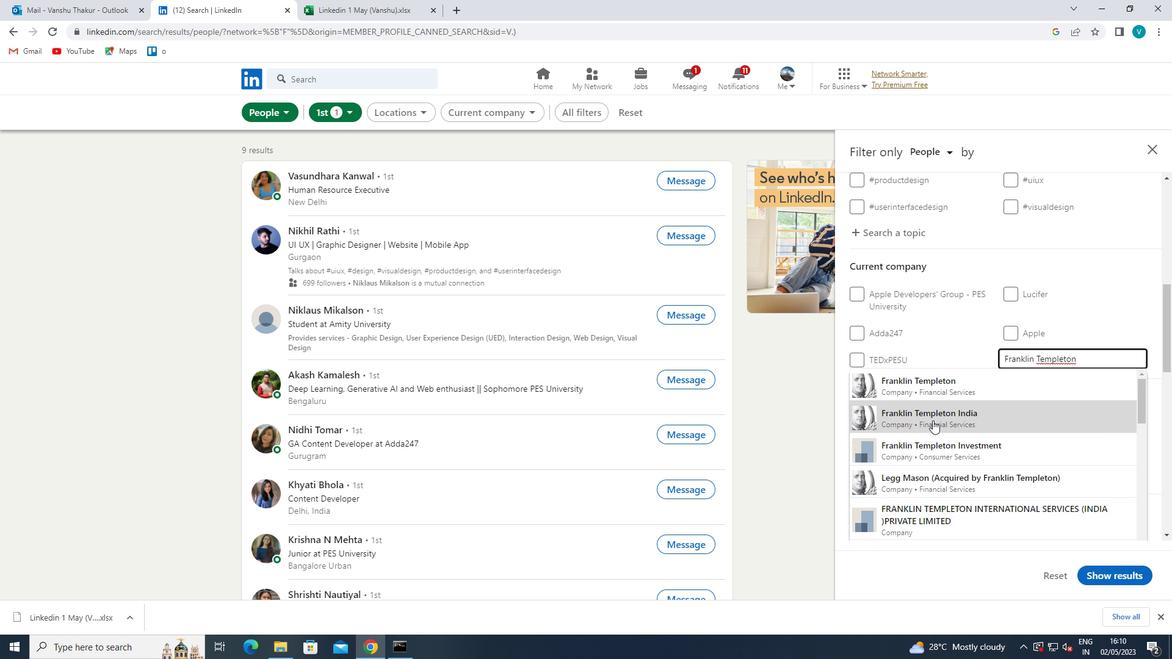 
Action: Mouse scrolled (932, 419) with delta (0, 0)
Screenshot: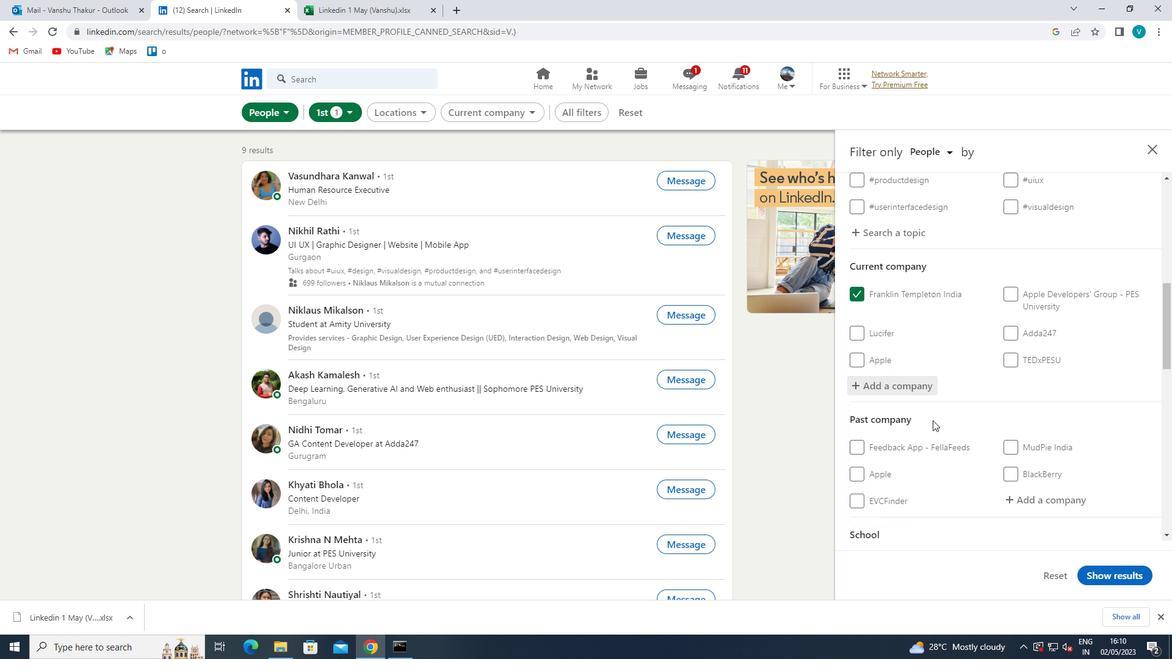 
Action: Mouse scrolled (932, 419) with delta (0, 0)
Screenshot: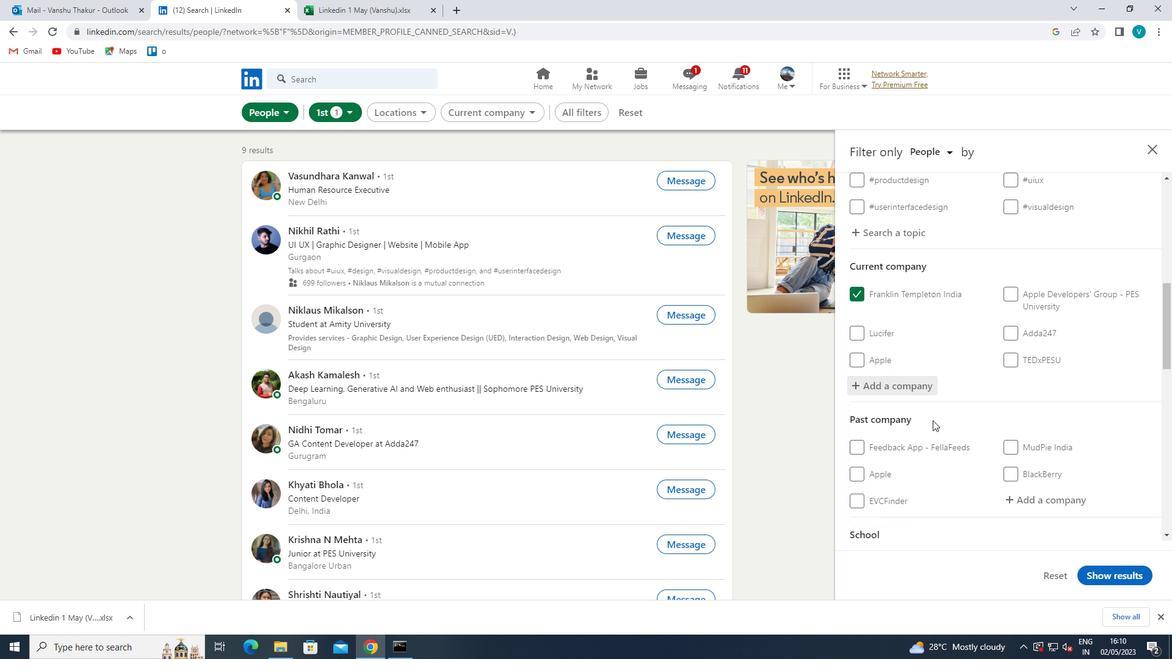 
Action: Mouse scrolled (932, 419) with delta (0, 0)
Screenshot: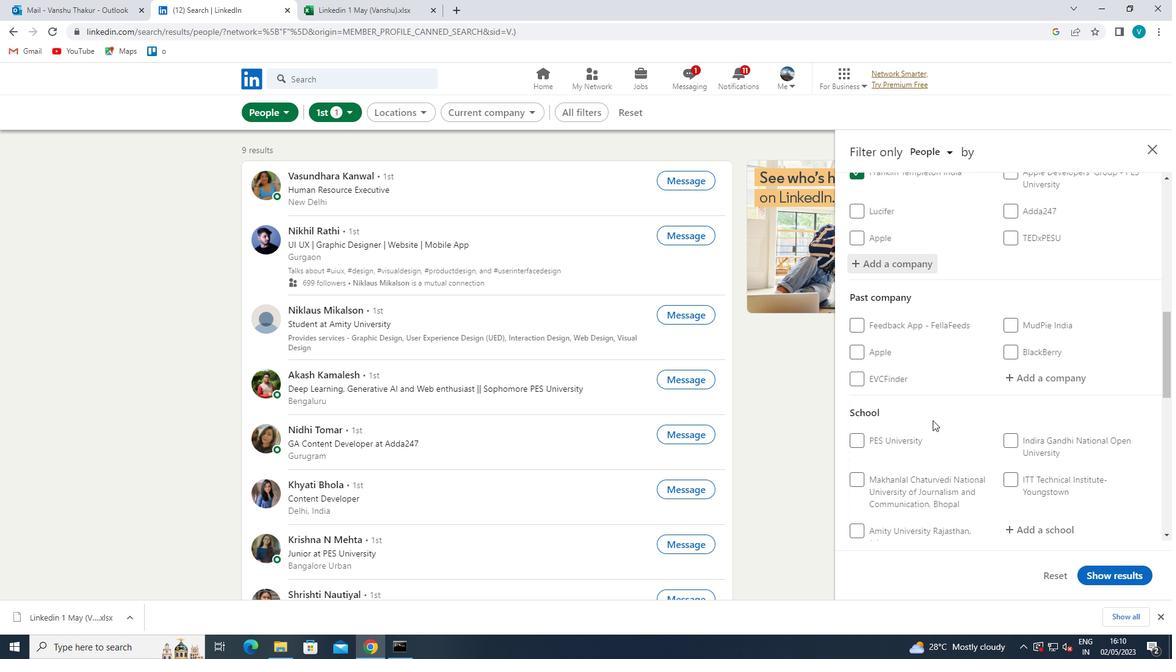 
Action: Mouse scrolled (932, 419) with delta (0, 0)
Screenshot: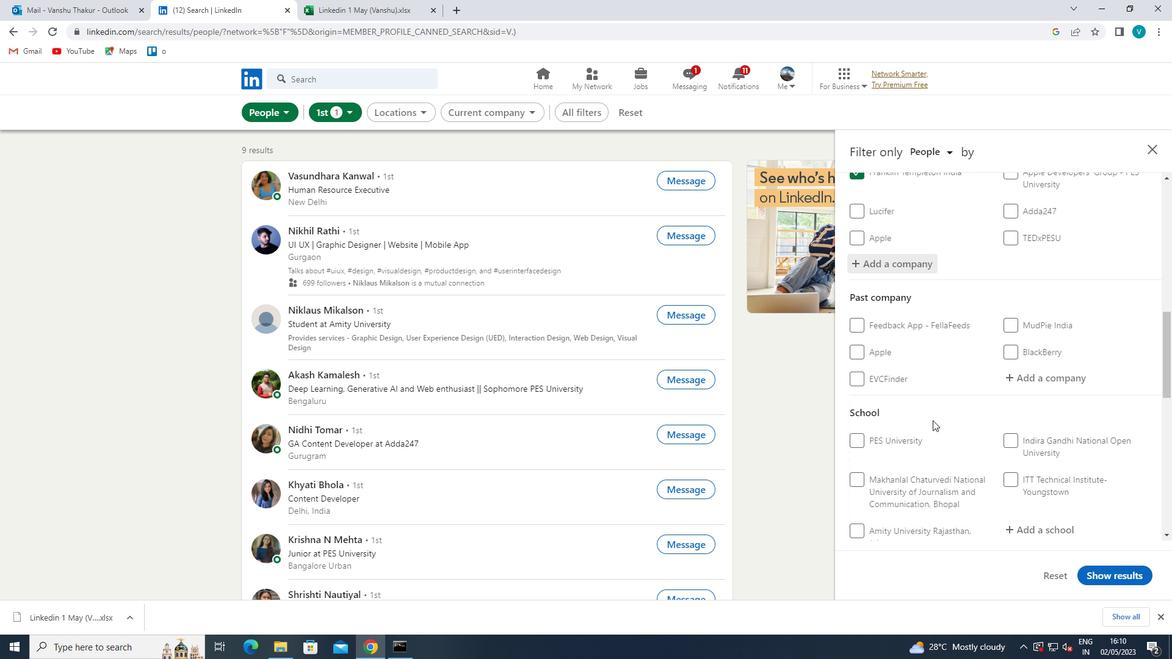 
Action: Mouse moved to (1018, 399)
Screenshot: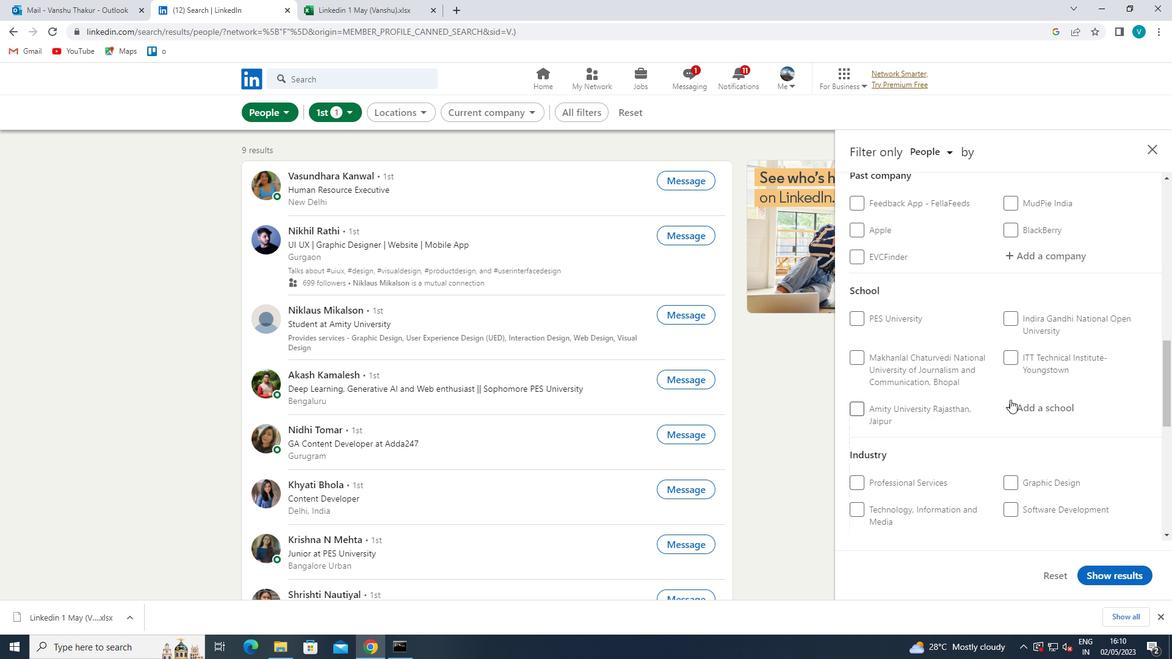 
Action: Mouse pressed left at (1018, 399)
Screenshot: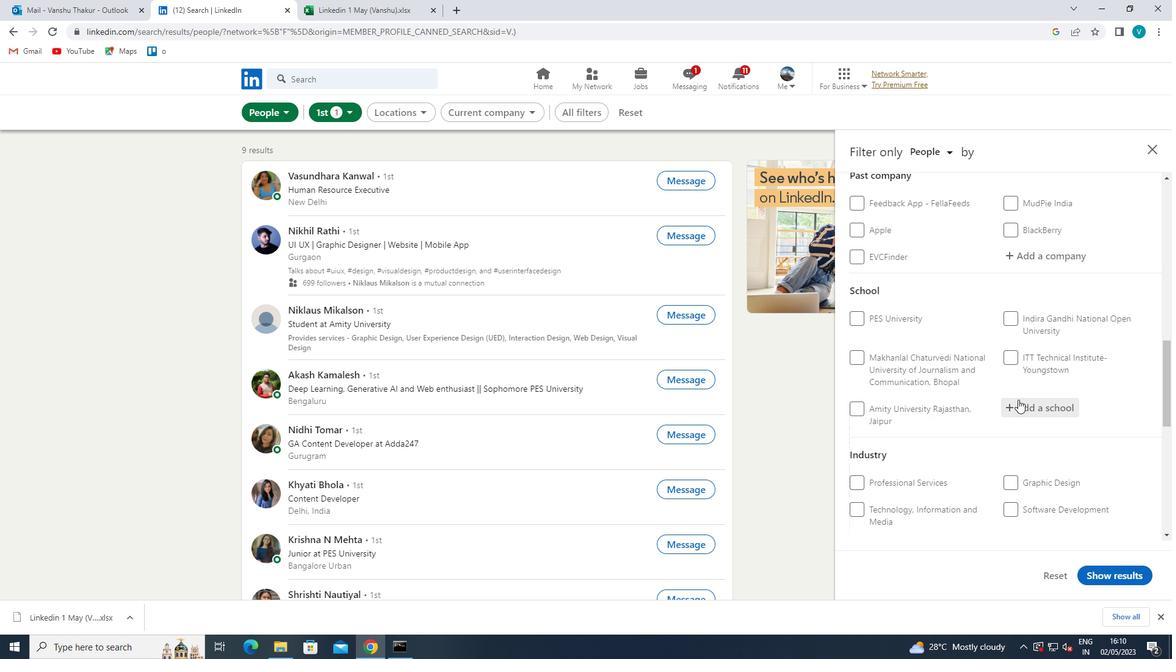 
Action: Key pressed <Key.shift>NORTH-<Key.shift>EASRER<Key.backspace><Key.backspace><Key.backspace>
Screenshot: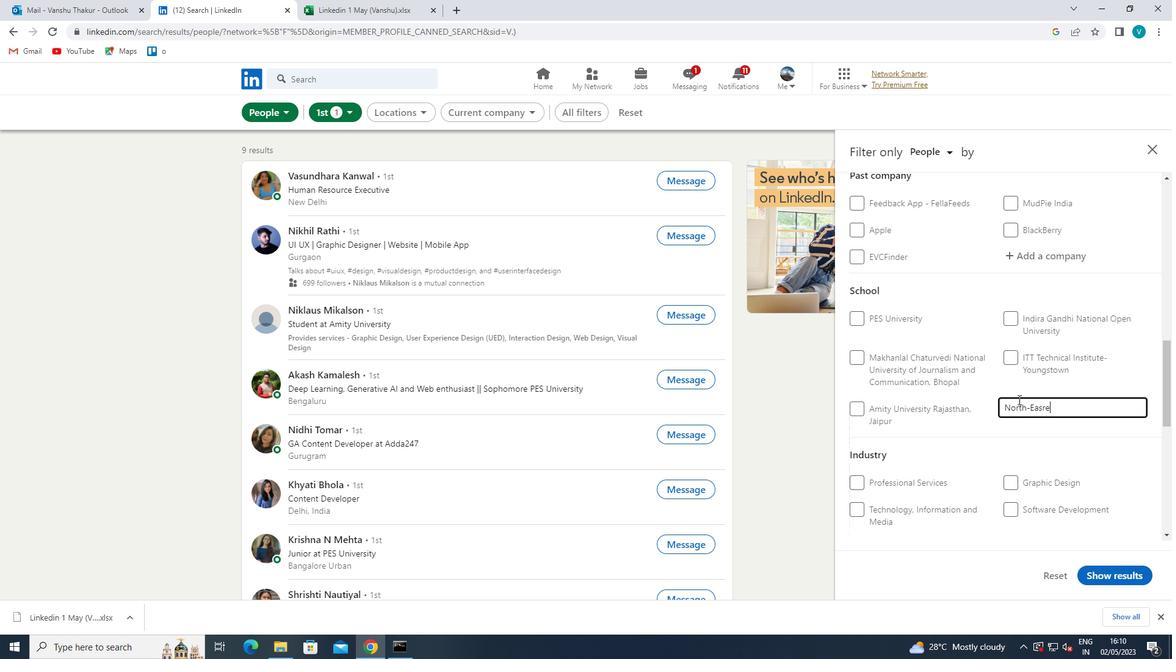 
Action: Mouse moved to (1032, 426)
Screenshot: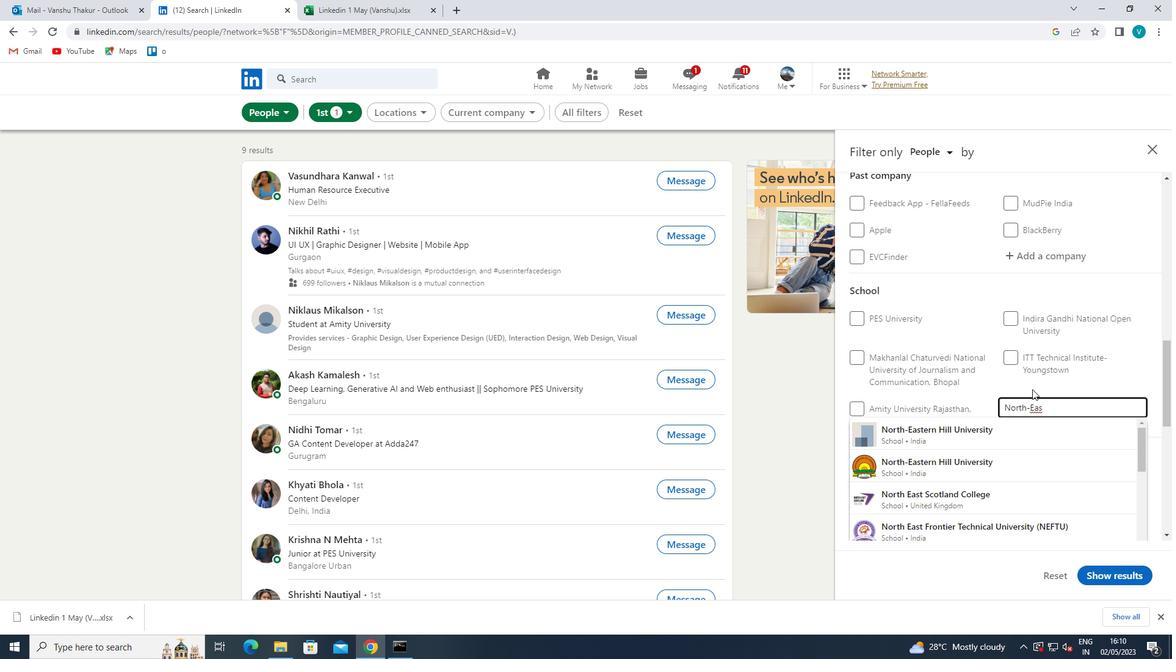 
Action: Mouse pressed left at (1032, 426)
Screenshot: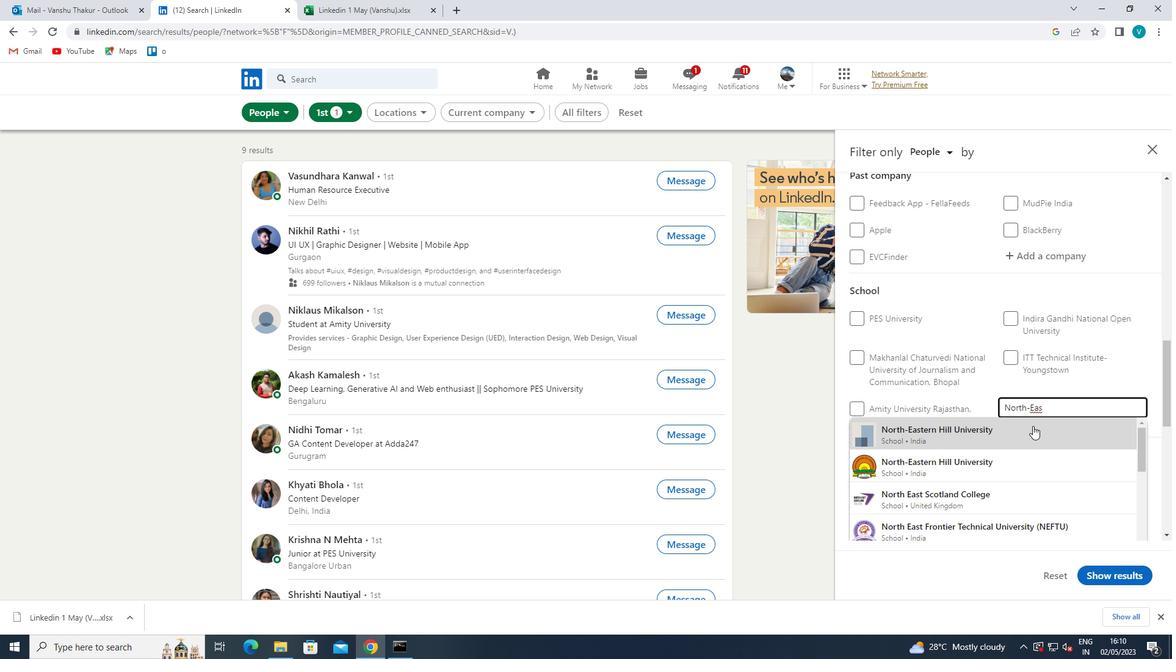 
Action: Mouse moved to (1040, 419)
Screenshot: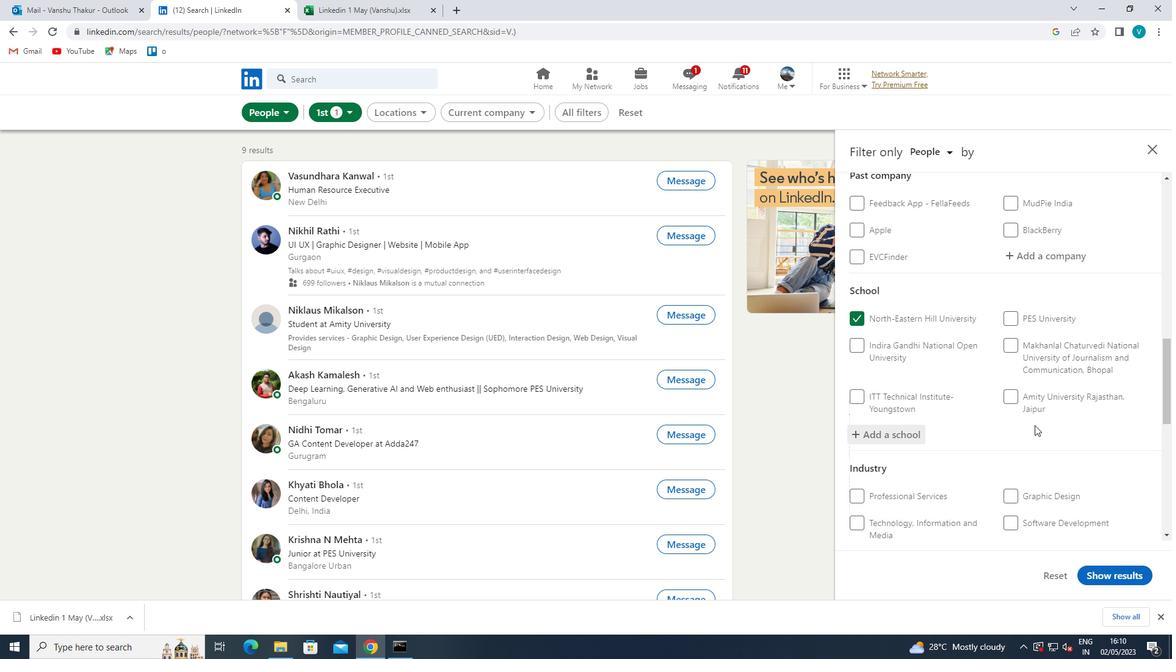 
Action: Mouse scrolled (1040, 418) with delta (0, 0)
Screenshot: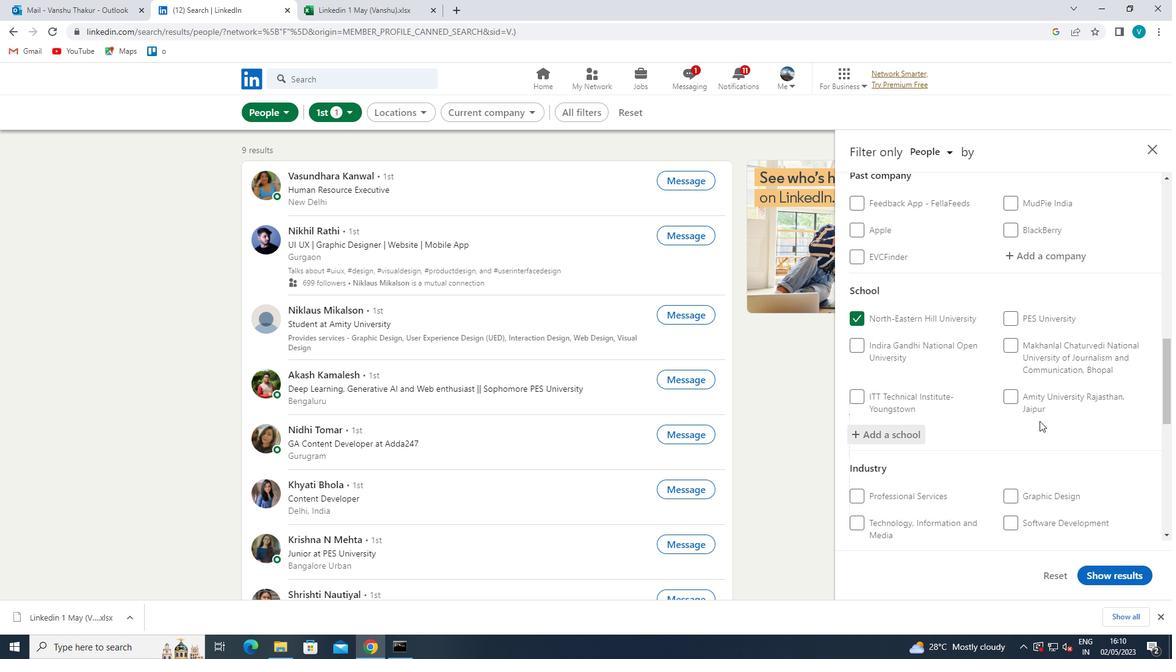 
Action: Mouse scrolled (1040, 418) with delta (0, 0)
Screenshot: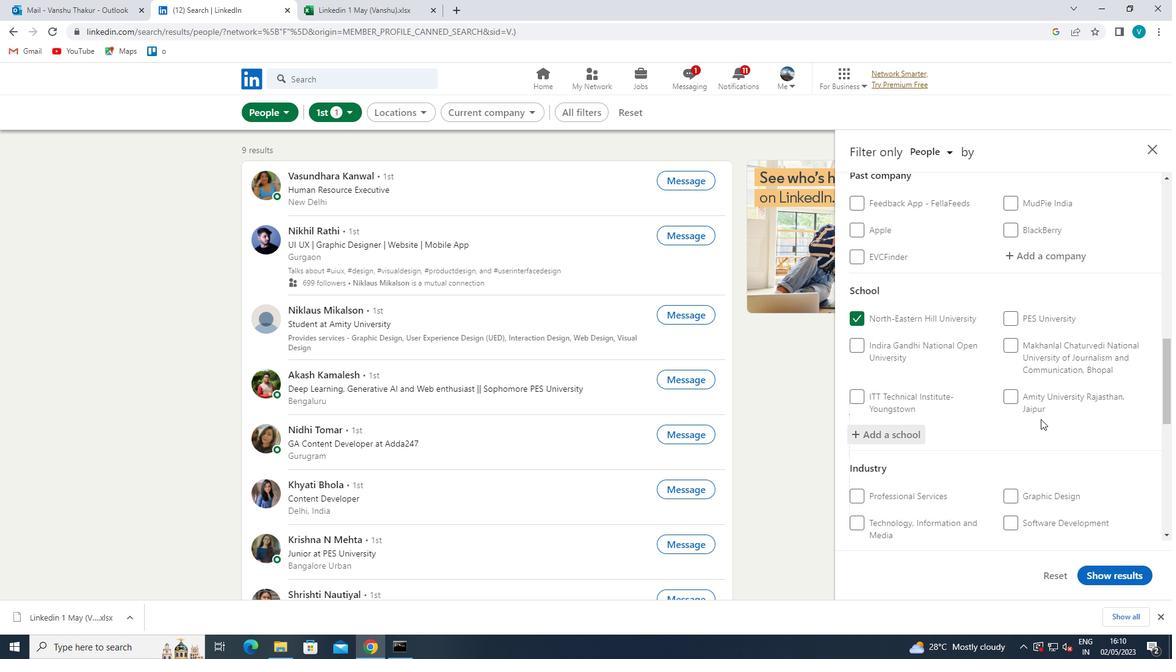 
Action: Mouse scrolled (1040, 418) with delta (0, 0)
Screenshot: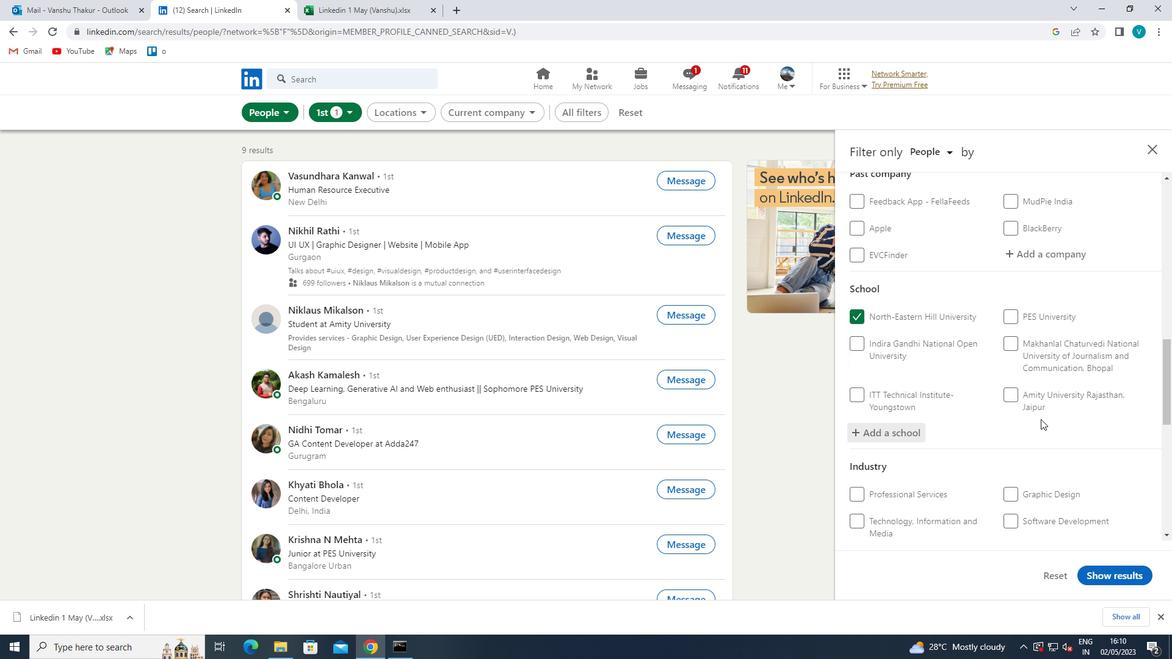 
Action: Mouse moved to (1061, 375)
Screenshot: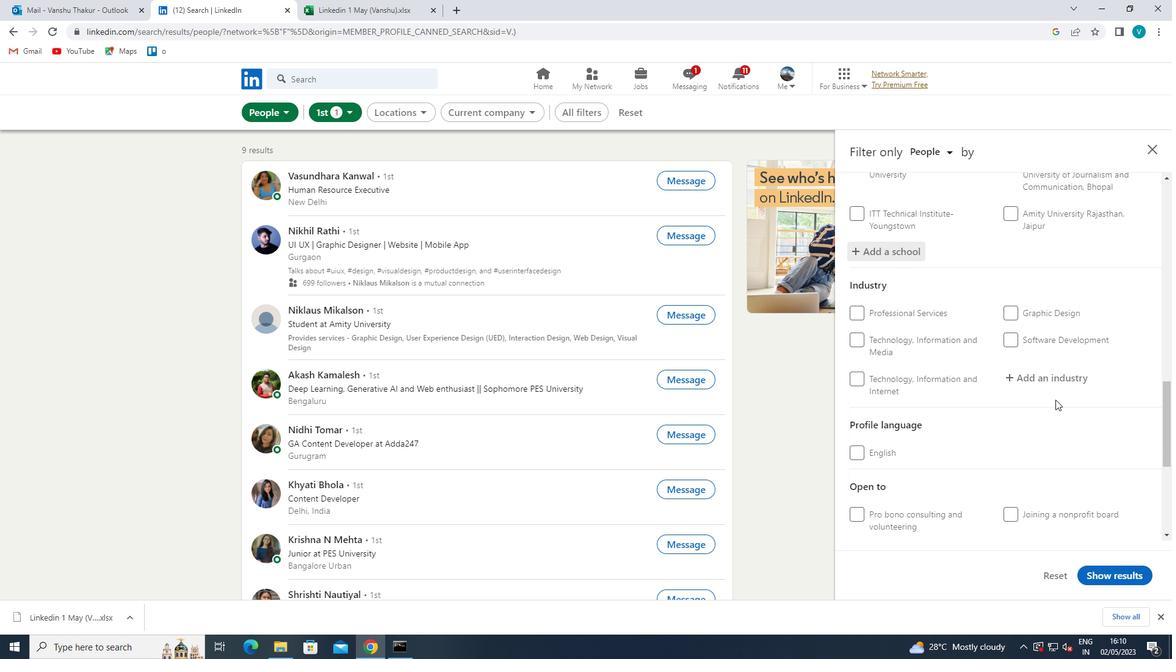 
Action: Mouse pressed left at (1061, 375)
Screenshot: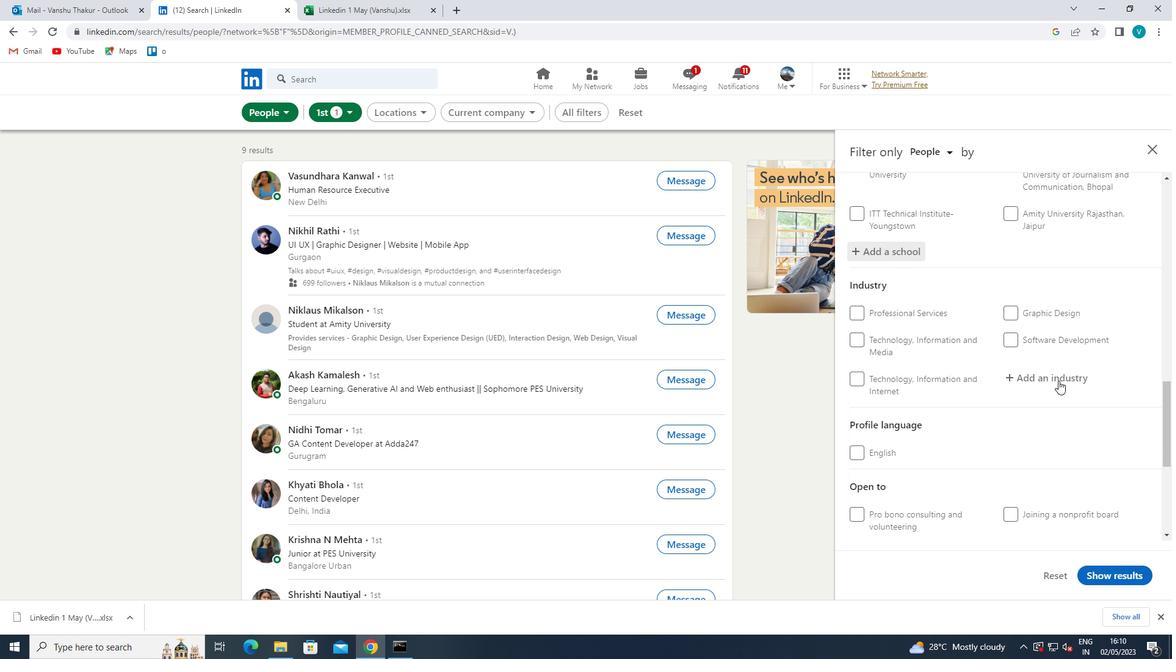 
Action: Key pressed <Key.shift>COMMUNITY<Key.space>
Screenshot: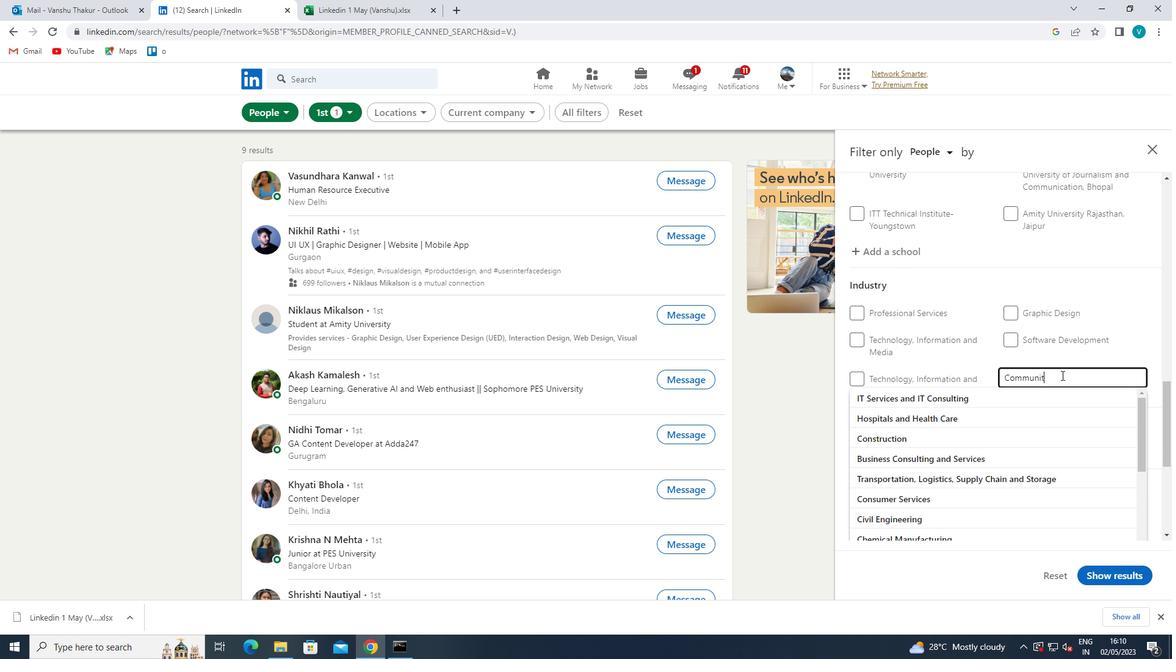 
Action: Mouse moved to (982, 435)
Screenshot: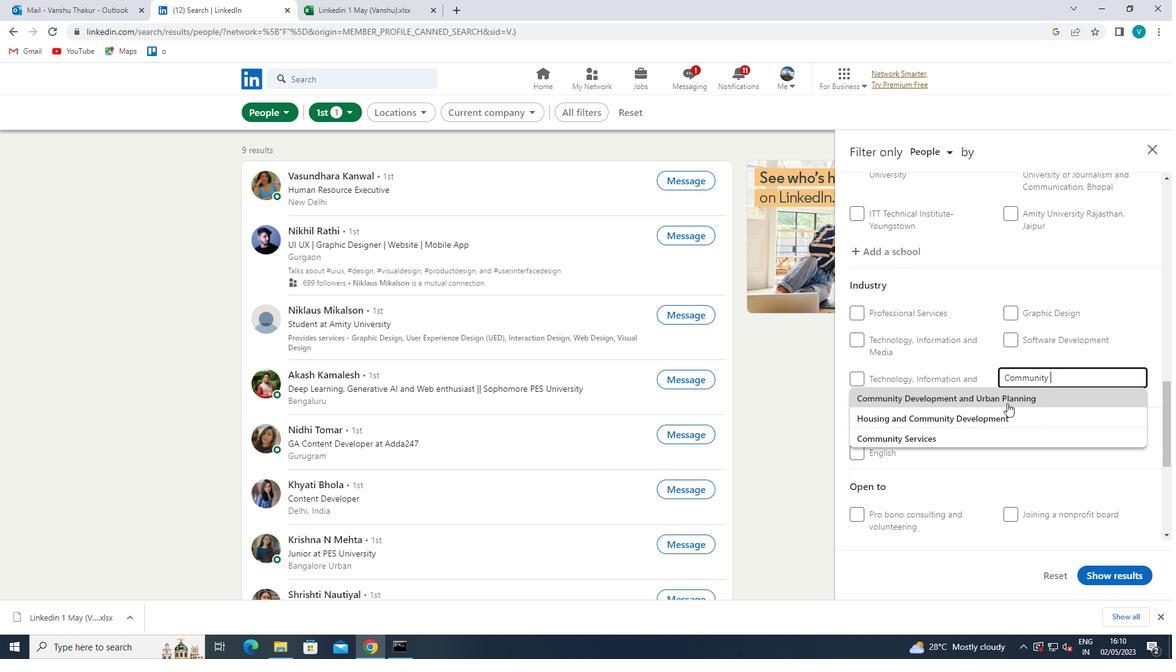 
Action: Mouse pressed left at (982, 435)
Screenshot: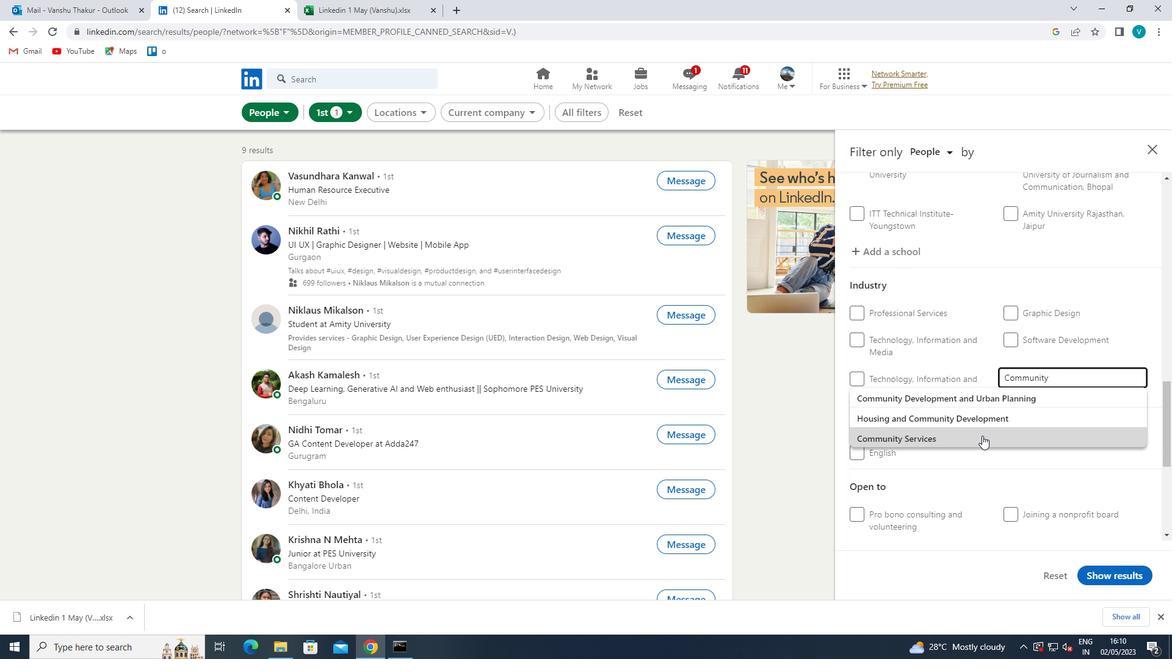 
Action: Mouse moved to (979, 430)
Screenshot: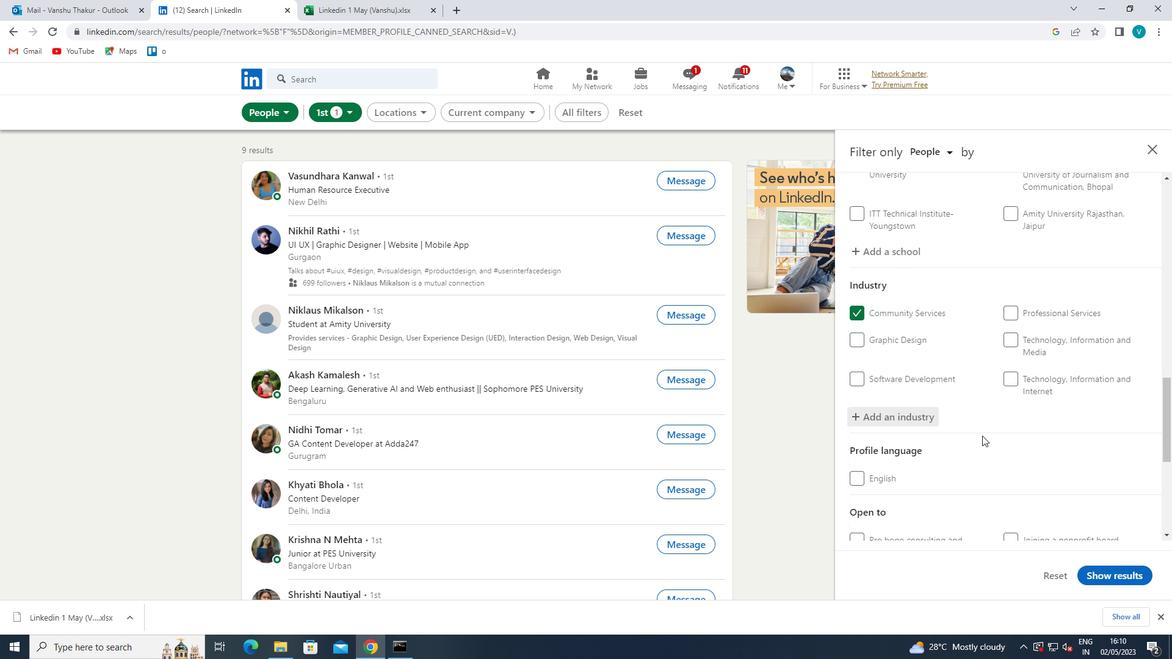 
Action: Mouse scrolled (979, 430) with delta (0, 0)
Screenshot: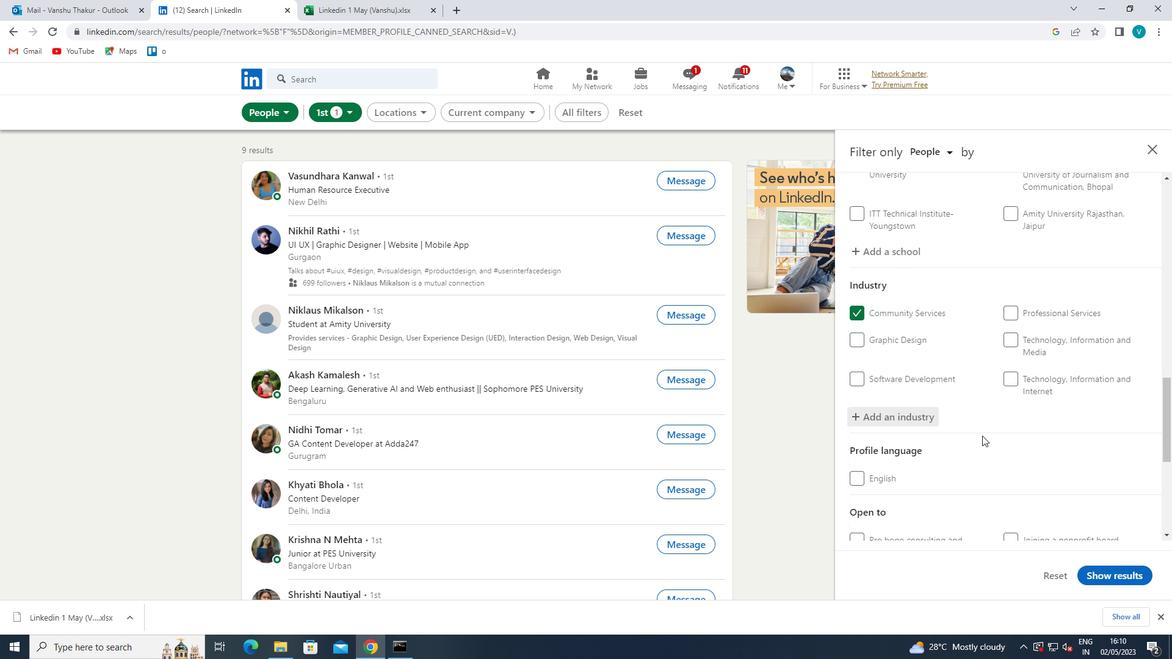 
Action: Mouse scrolled (979, 430) with delta (0, 0)
Screenshot: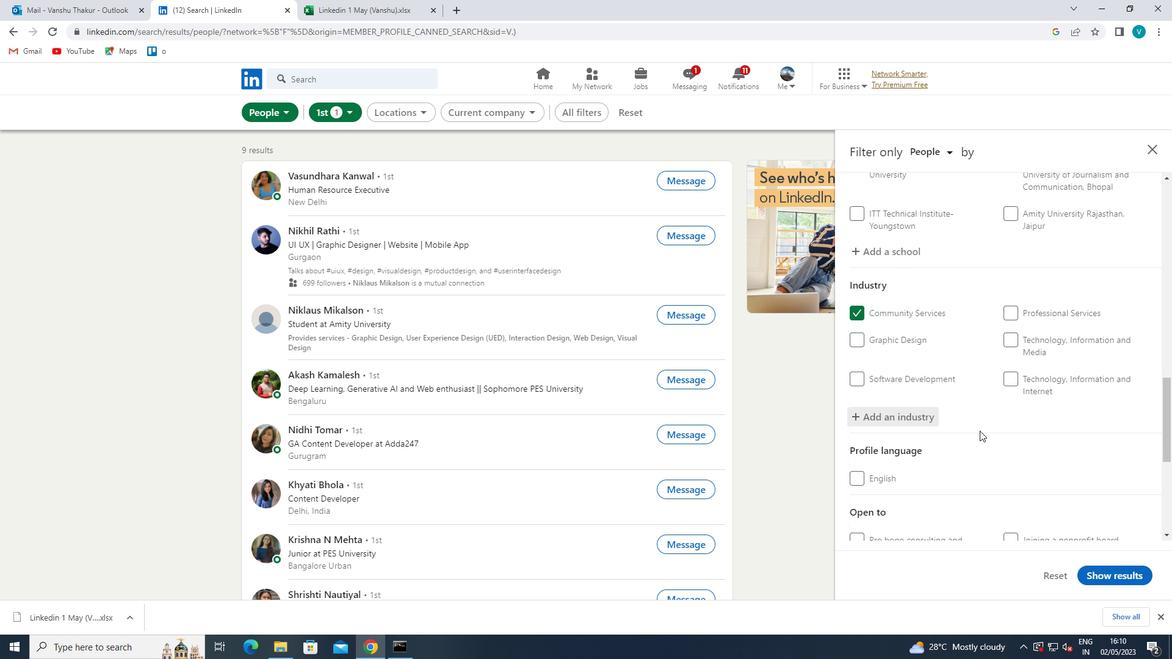 
Action: Mouse scrolled (979, 430) with delta (0, 0)
Screenshot: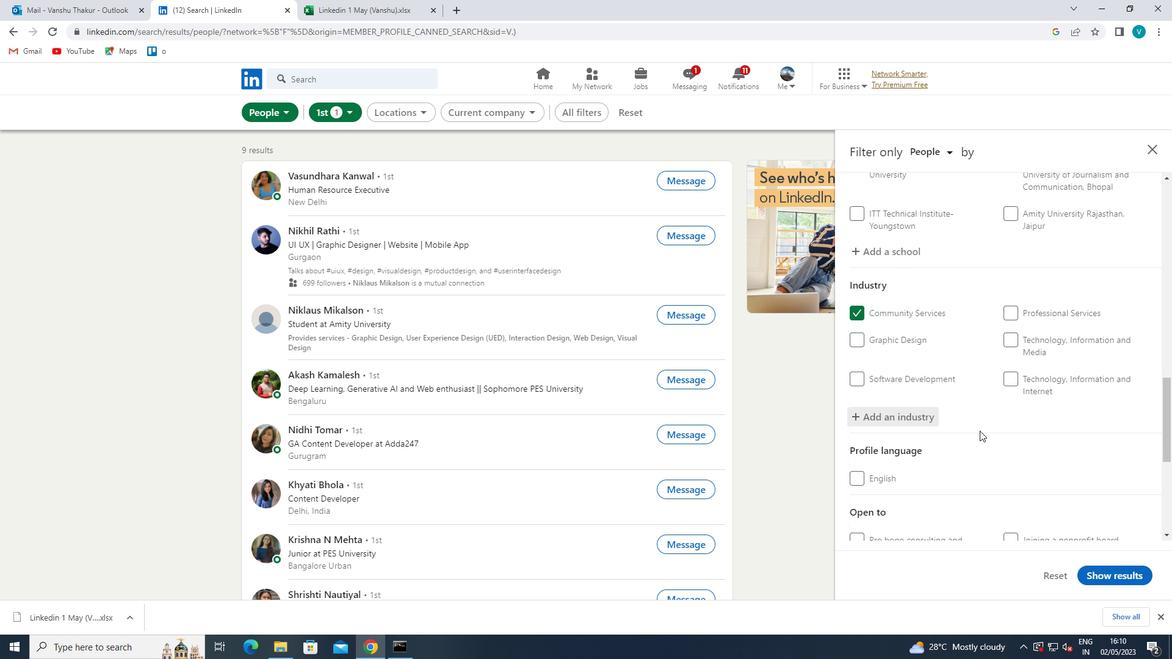 
Action: Mouse scrolled (979, 430) with delta (0, 0)
Screenshot: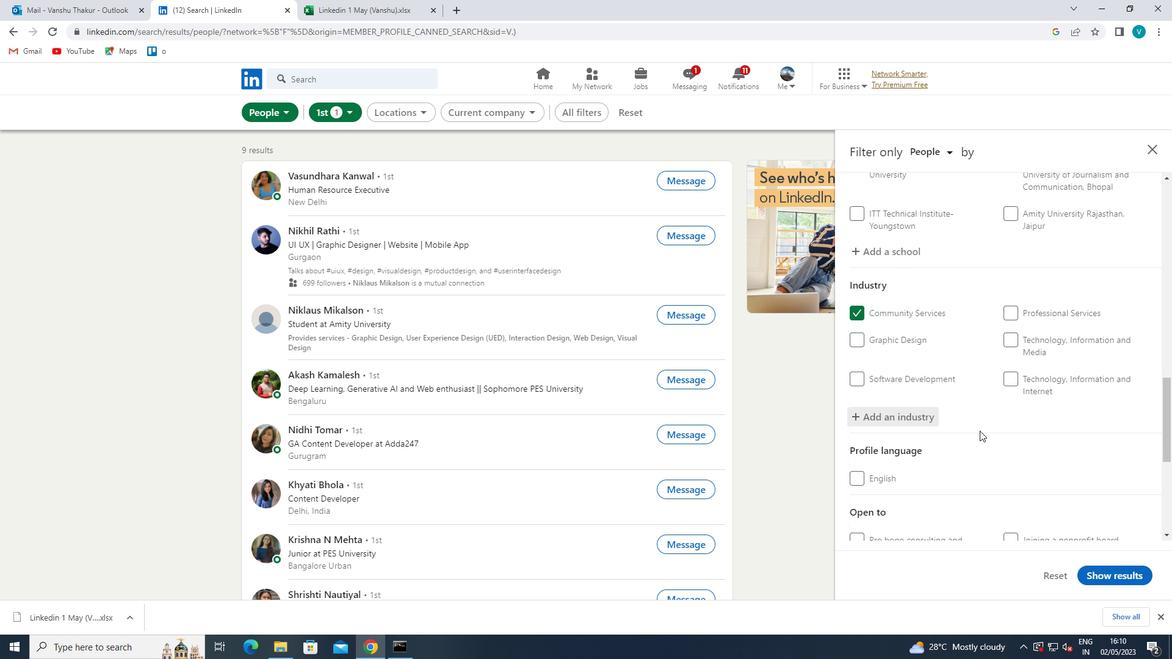 
Action: Mouse moved to (1027, 414)
Screenshot: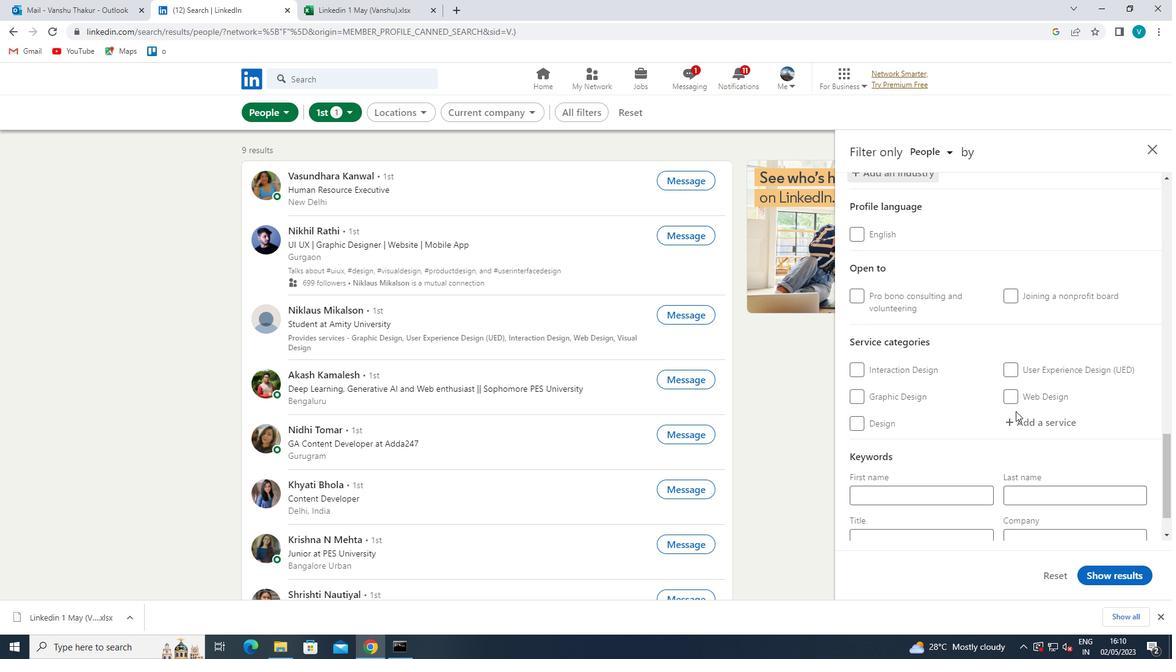 
Action: Mouse pressed left at (1027, 414)
Screenshot: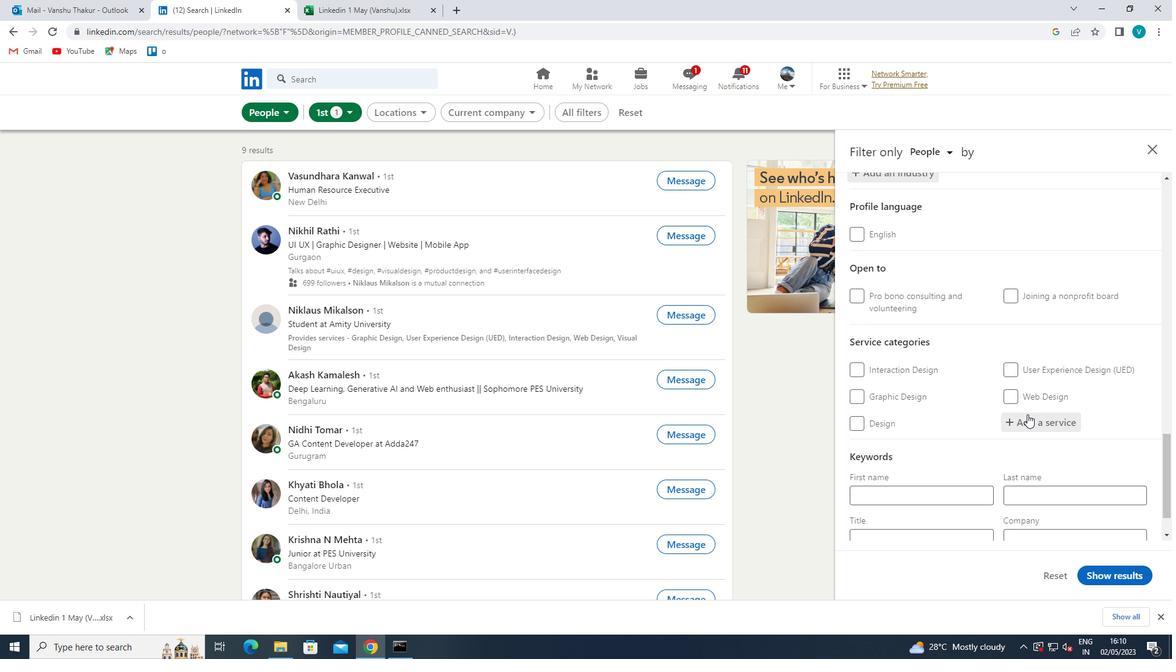 
Action: Key pressed <Key.shift>PRINT<Key.space>
Screenshot: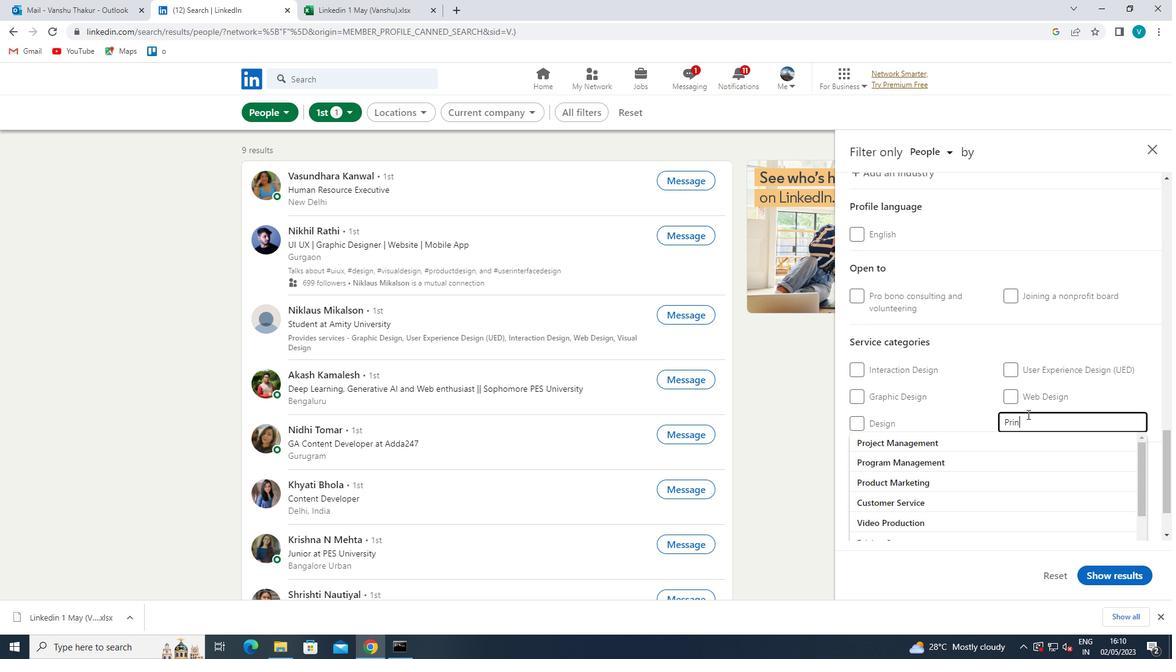 
Action: Mouse moved to (942, 435)
Screenshot: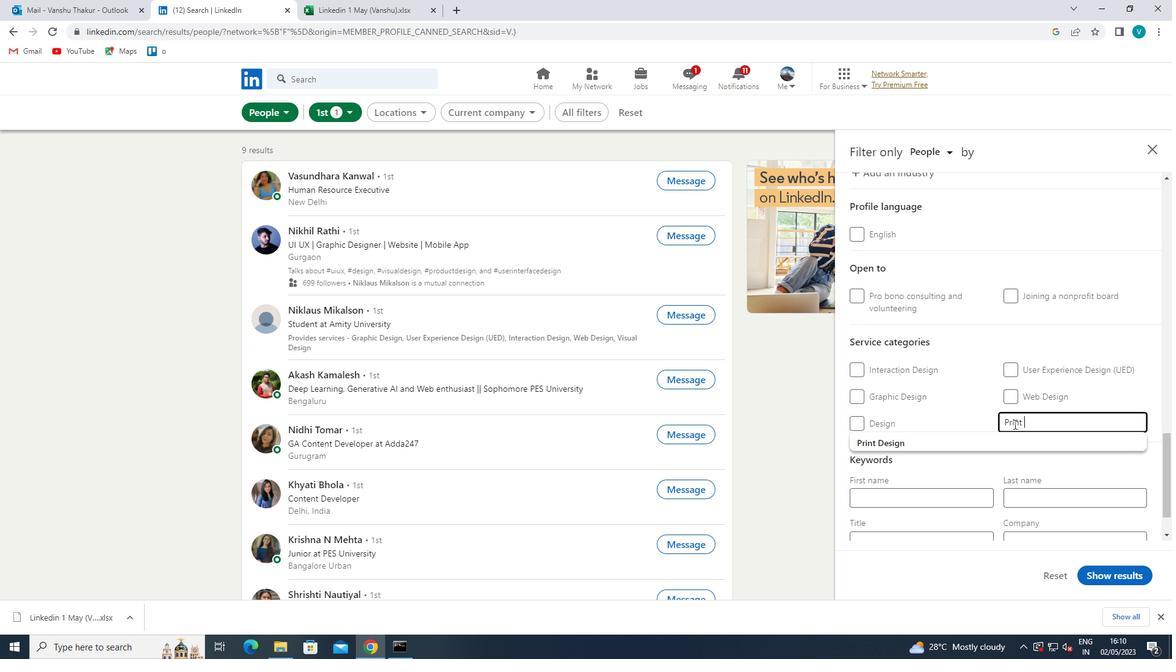 
Action: Mouse pressed left at (942, 435)
Screenshot: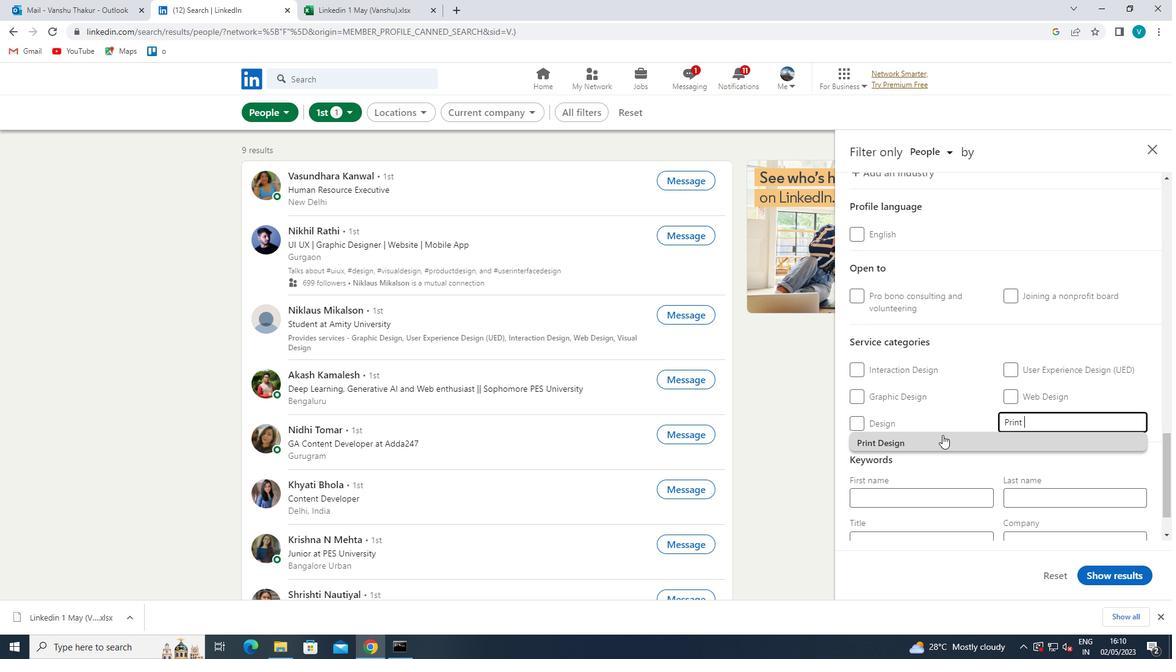 
Action: Mouse moved to (941, 435)
Screenshot: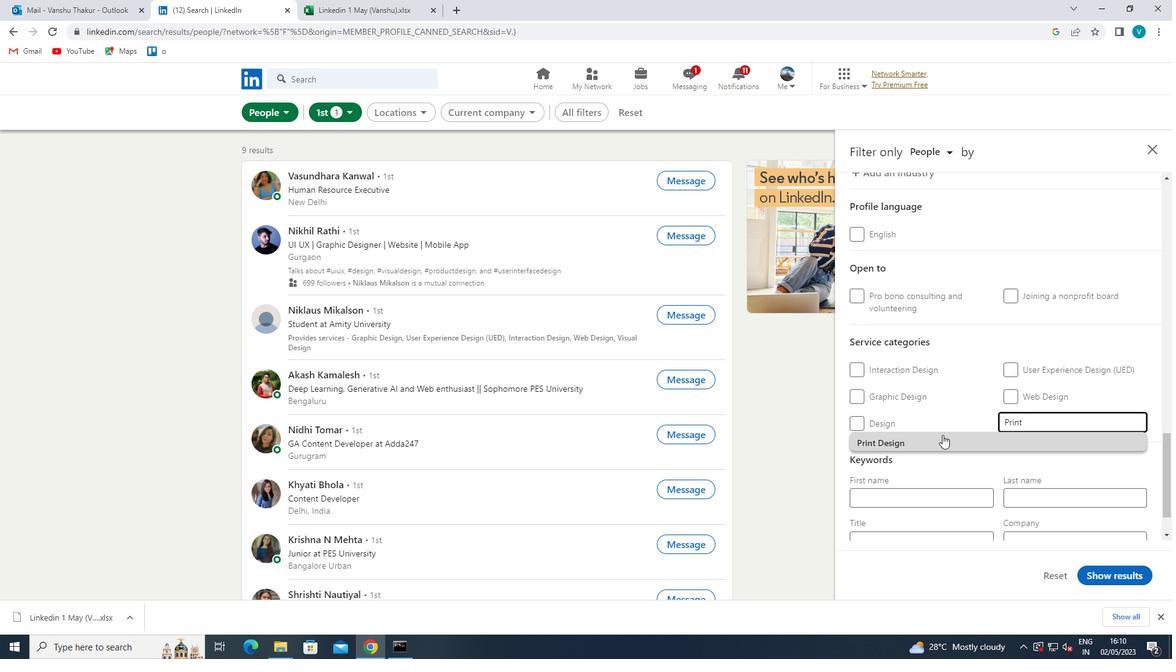 
Action: Mouse scrolled (941, 434) with delta (0, 0)
Screenshot: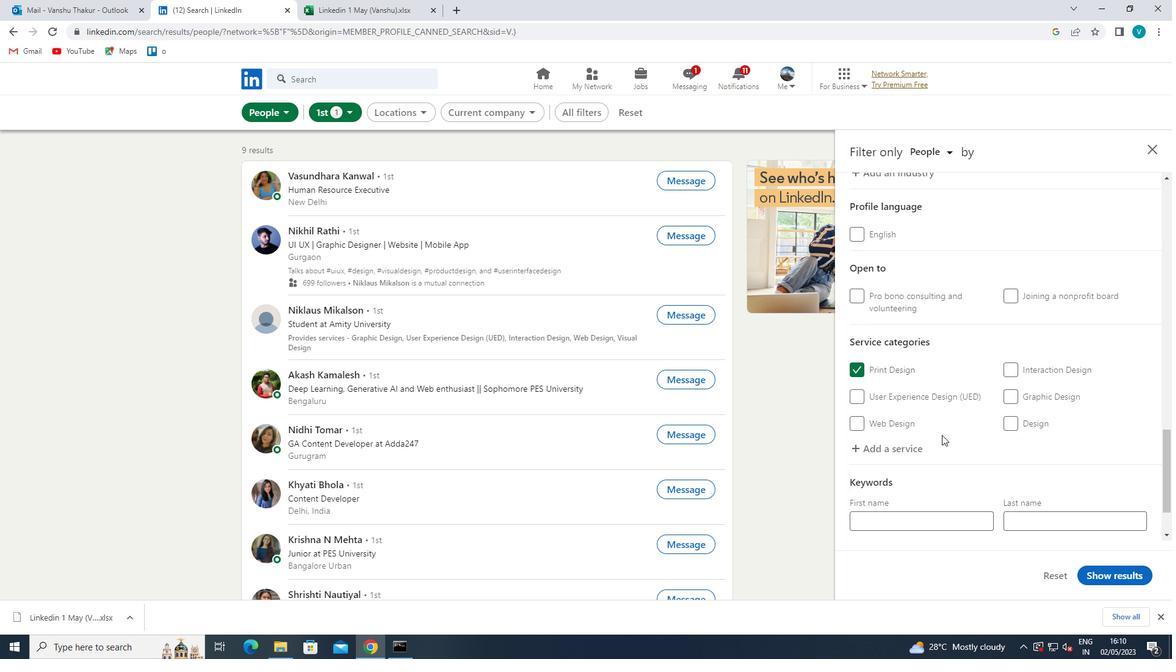 
Action: Mouse scrolled (941, 434) with delta (0, 0)
Screenshot: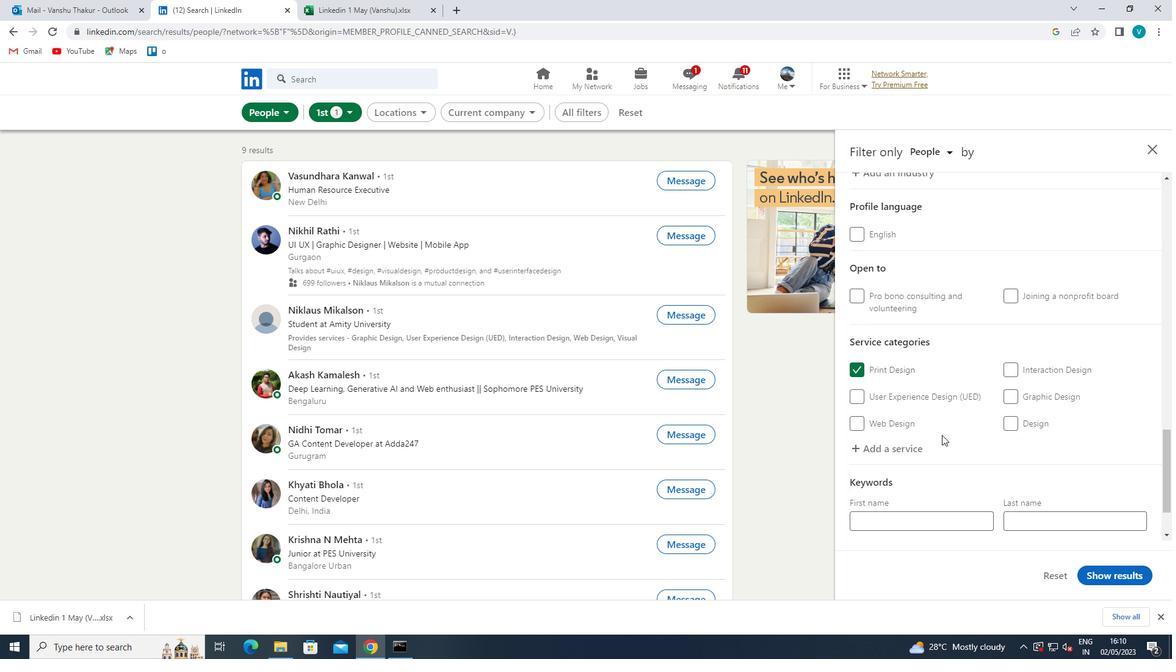 
Action: Mouse scrolled (941, 434) with delta (0, 0)
Screenshot: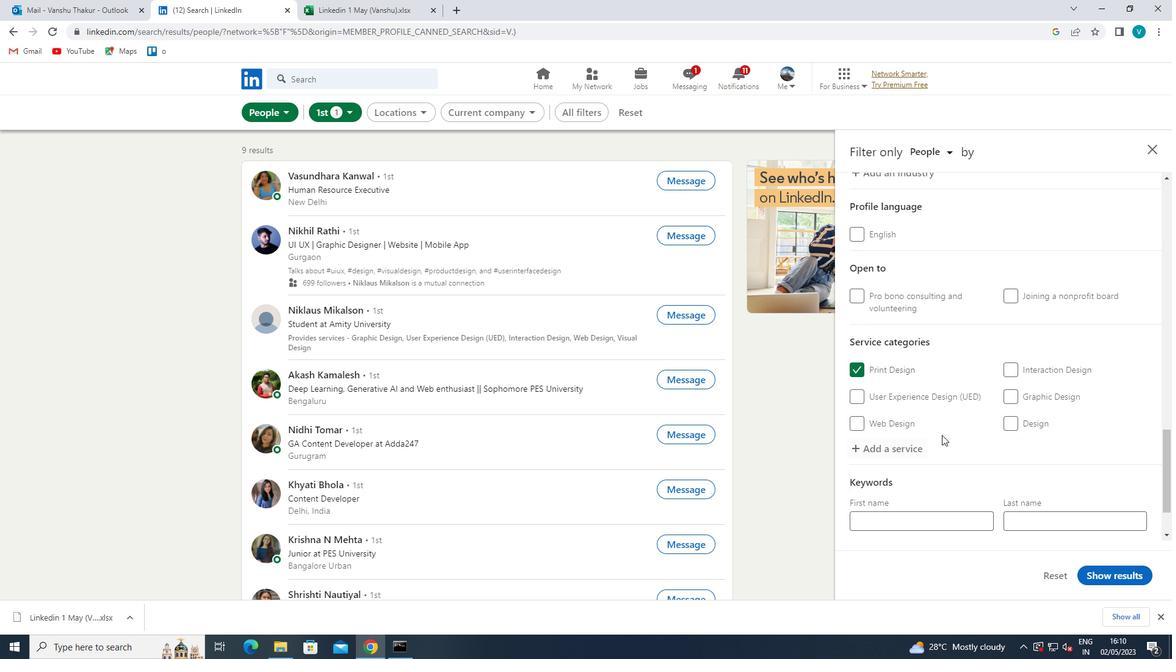 
Action: Mouse scrolled (941, 434) with delta (0, 0)
Screenshot: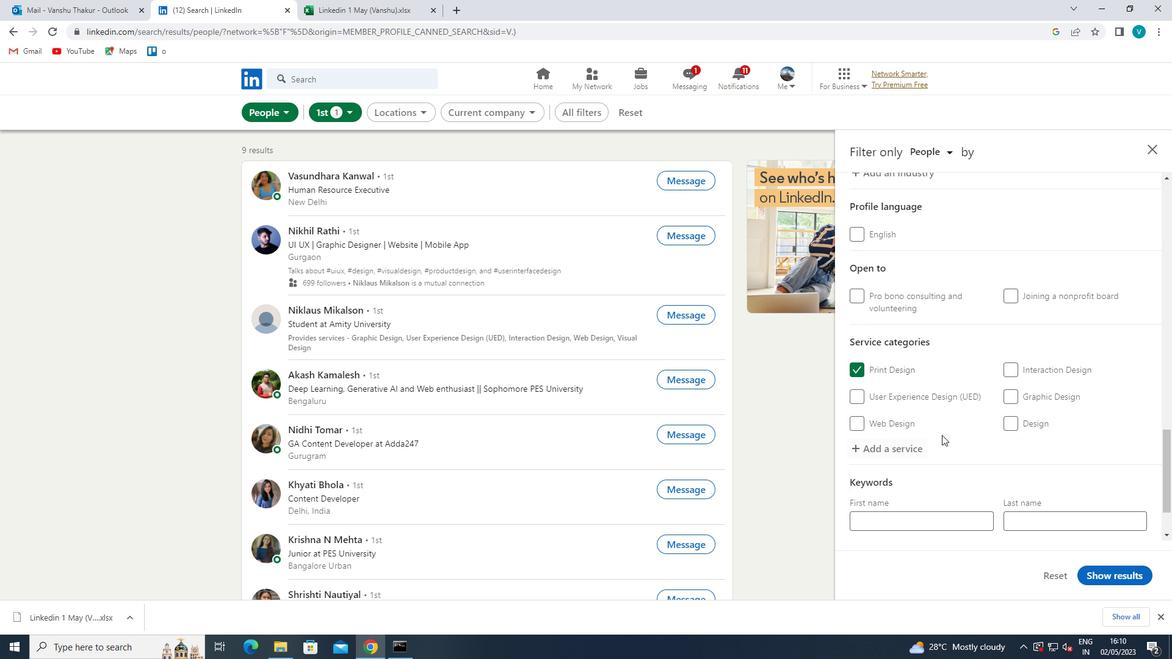 
Action: Mouse moved to (936, 483)
Screenshot: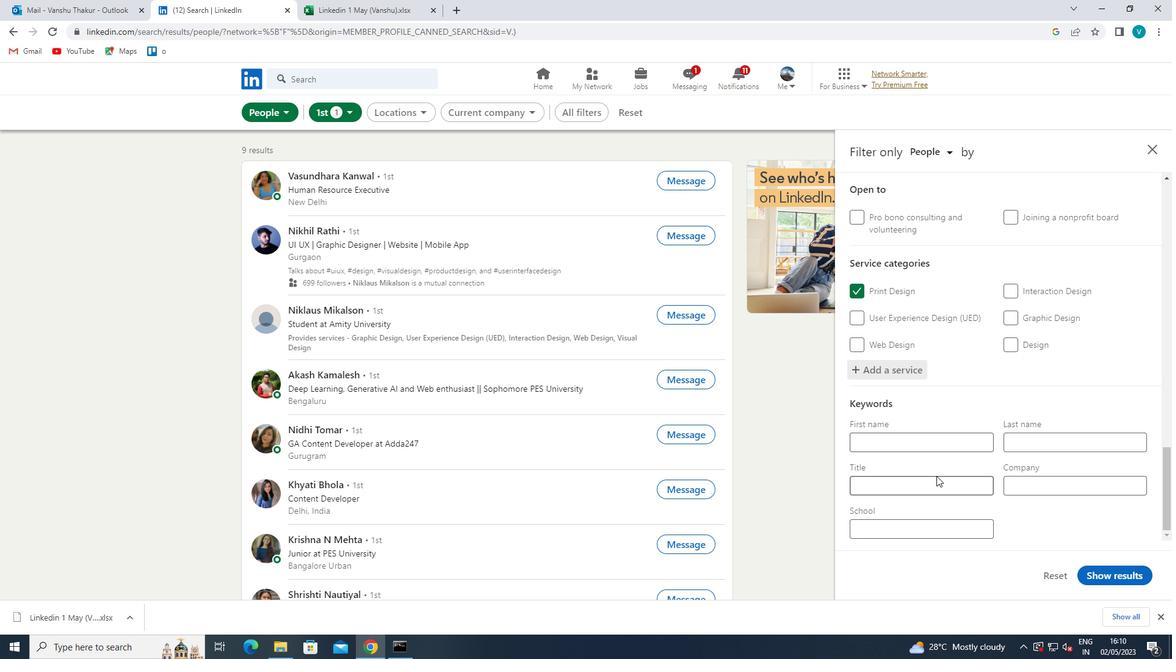 
Action: Mouse pressed left at (936, 483)
Screenshot: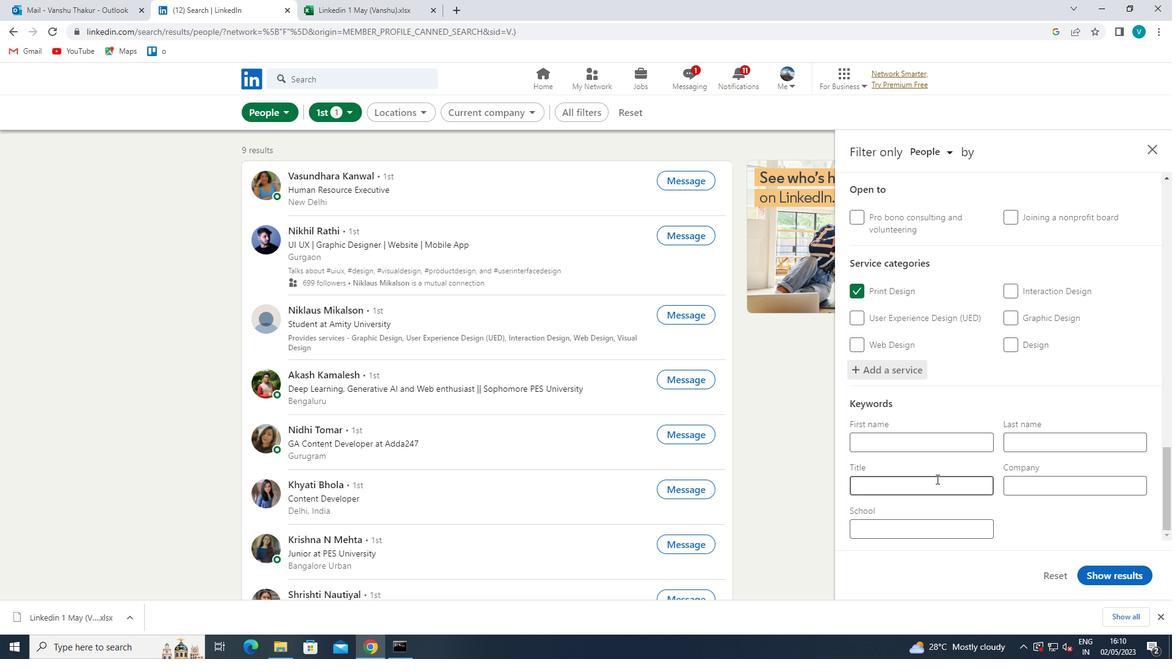 
Action: Key pressed <Key.shift><Key.shift><Key.shift><Key.shift><Key.shift>GRANT<Key.space><Key.shift>WRITER<Key.space>
Screenshot: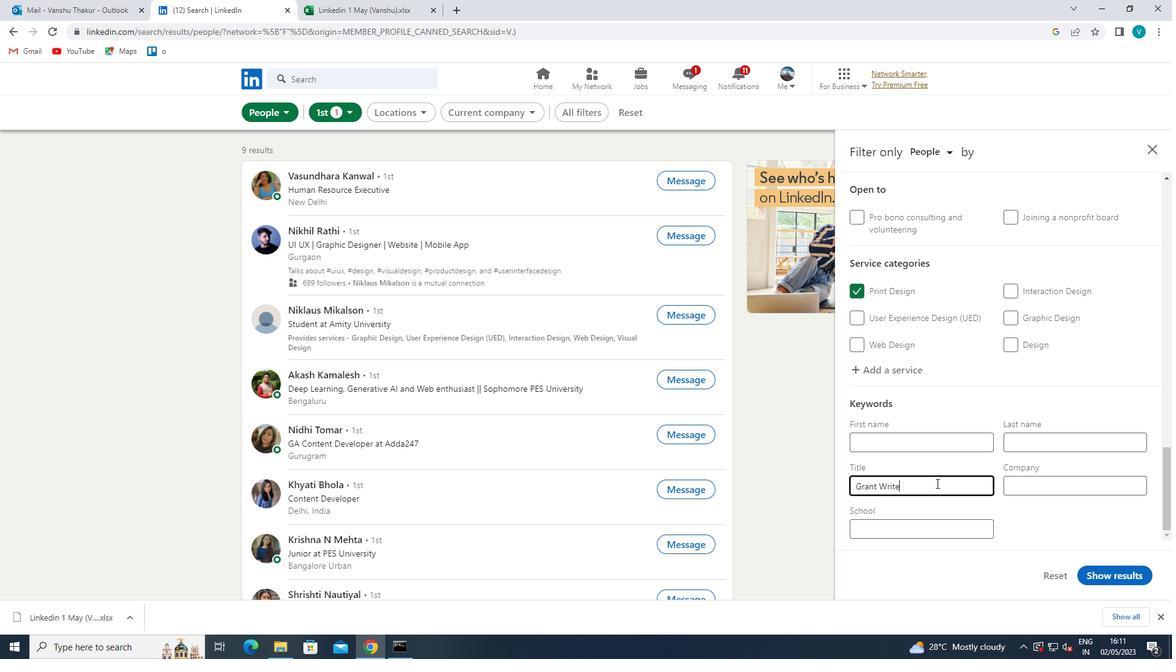 
Action: Mouse moved to (1100, 576)
Screenshot: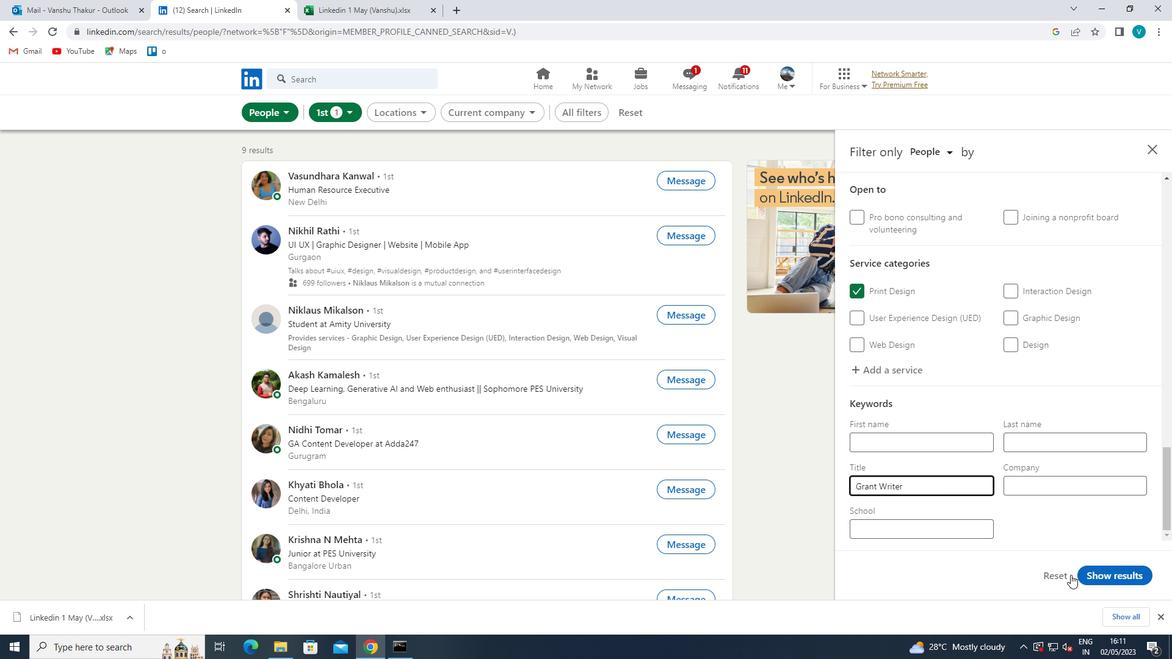 
Action: Mouse pressed left at (1100, 576)
Screenshot: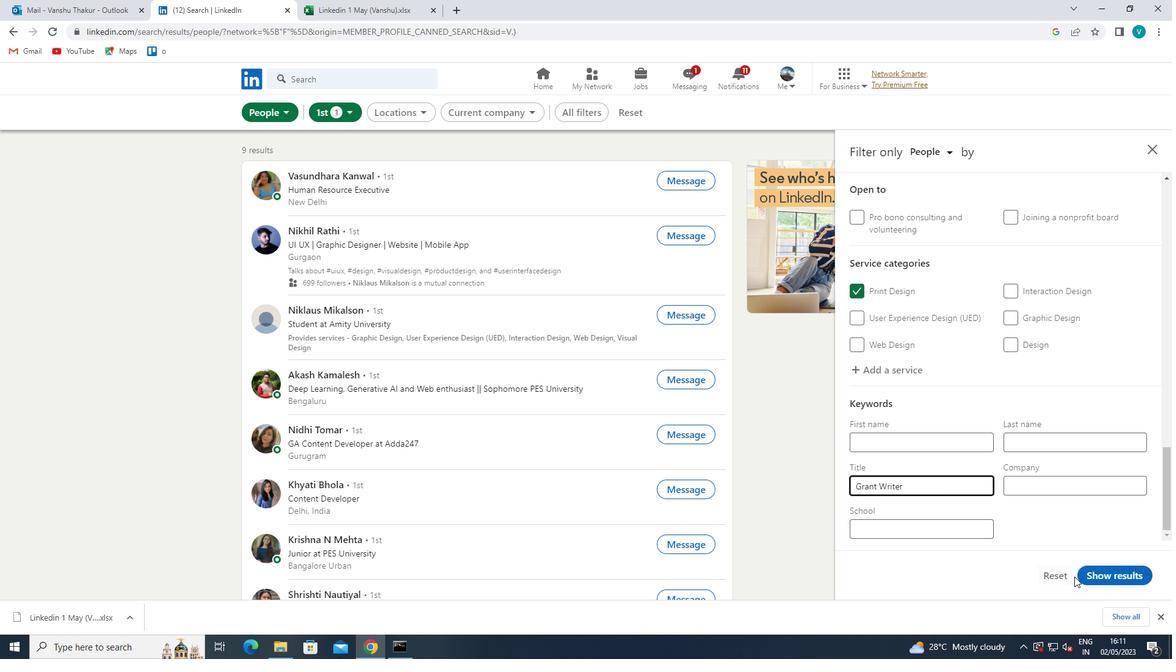 
